 Task: Search one way flight ticket for 2 adults, 2 children, 2 infants in seat in first from Kodiak: Kodiak Airport (benny Bensonstate Airport) to Riverton: Central Wyoming Regional Airport (was Riverton Regional) on 5-4-2023. Choice of flights is Alaska. Number of bags: 1 checked bag. Price is upto 105000. Outbound departure time preference is 15:00.
Action: Mouse moved to (351, 301)
Screenshot: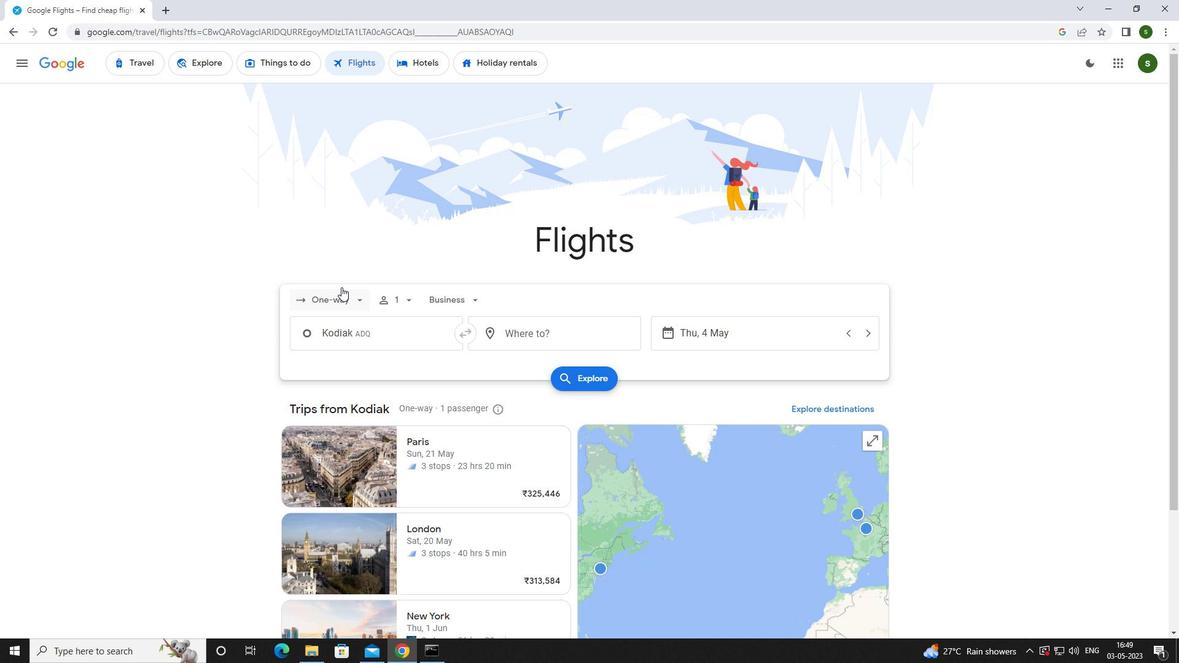 
Action: Mouse pressed left at (351, 301)
Screenshot: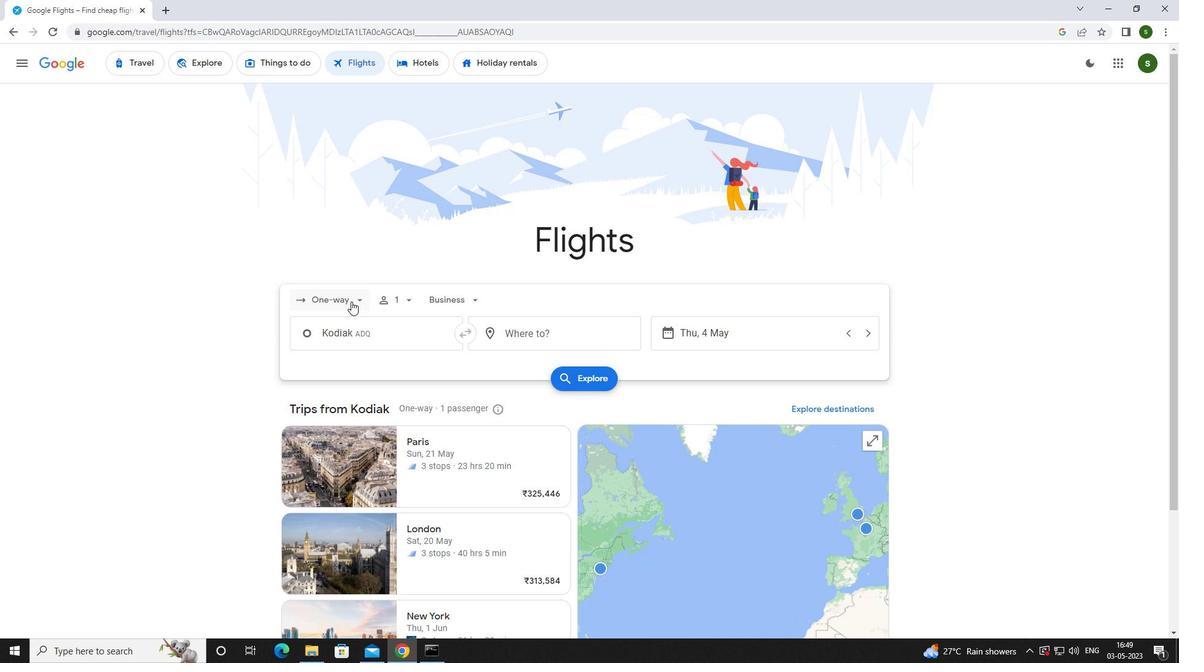 
Action: Mouse moved to (352, 353)
Screenshot: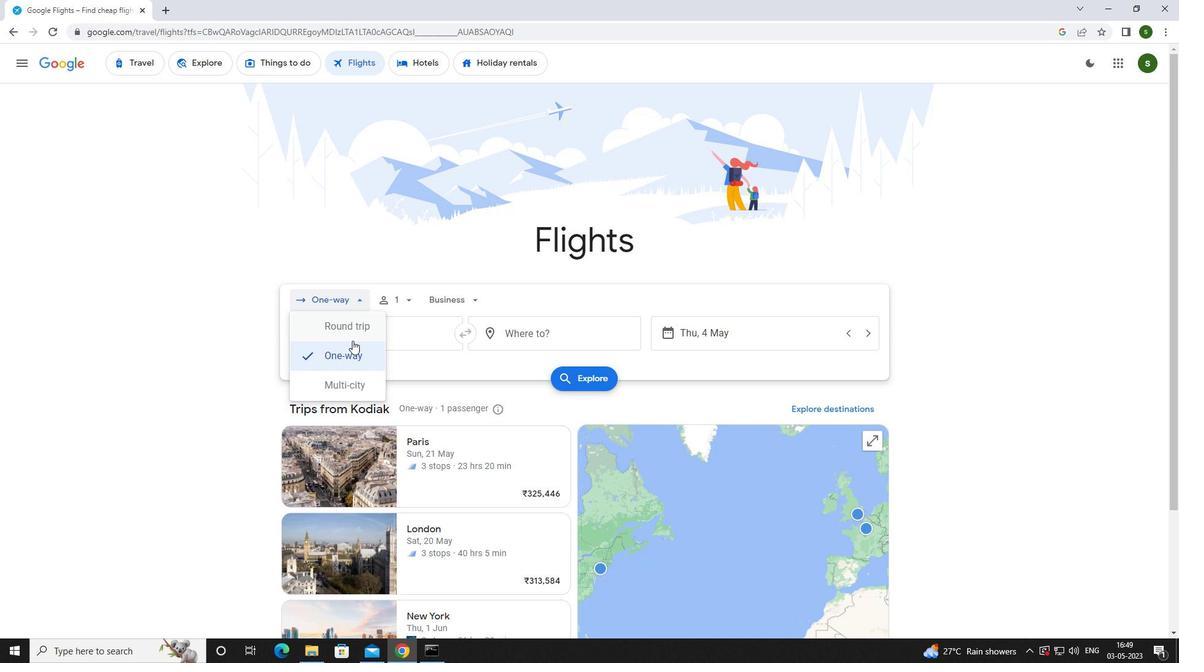 
Action: Mouse pressed left at (352, 353)
Screenshot: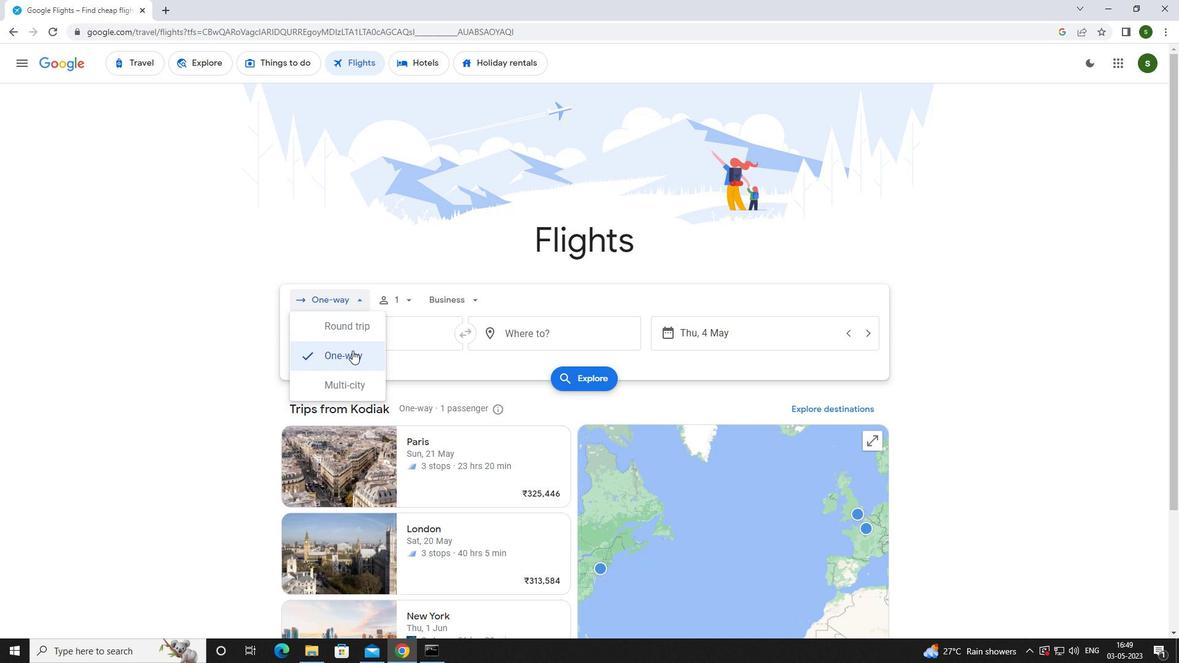 
Action: Mouse moved to (407, 305)
Screenshot: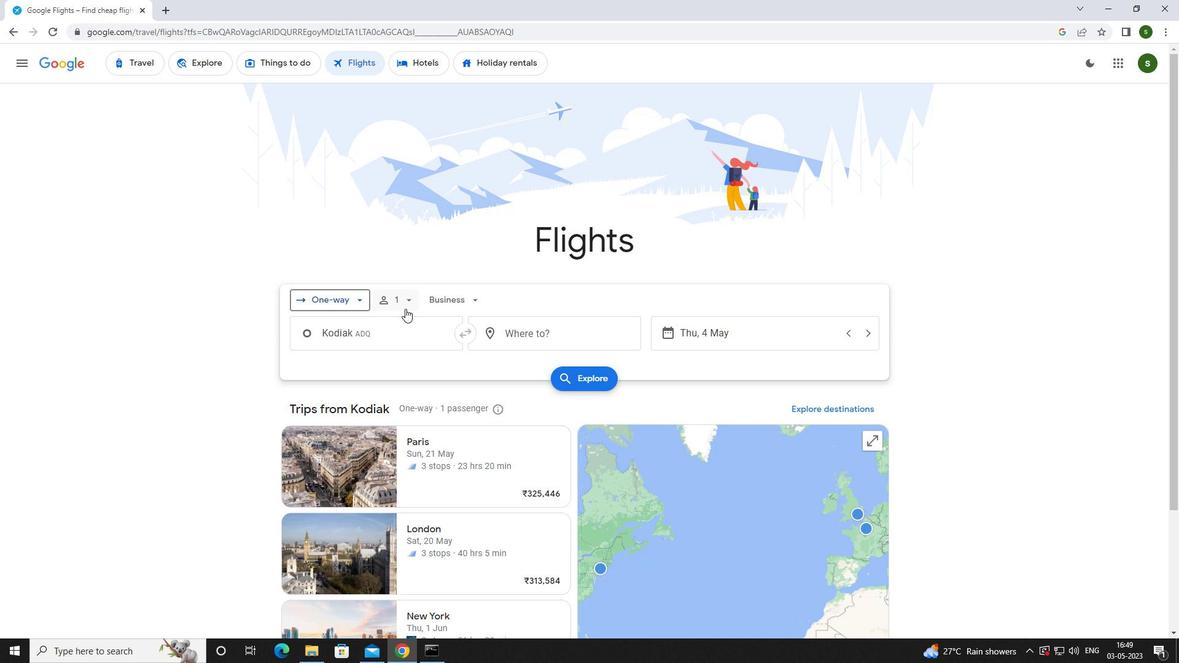 
Action: Mouse pressed left at (407, 305)
Screenshot: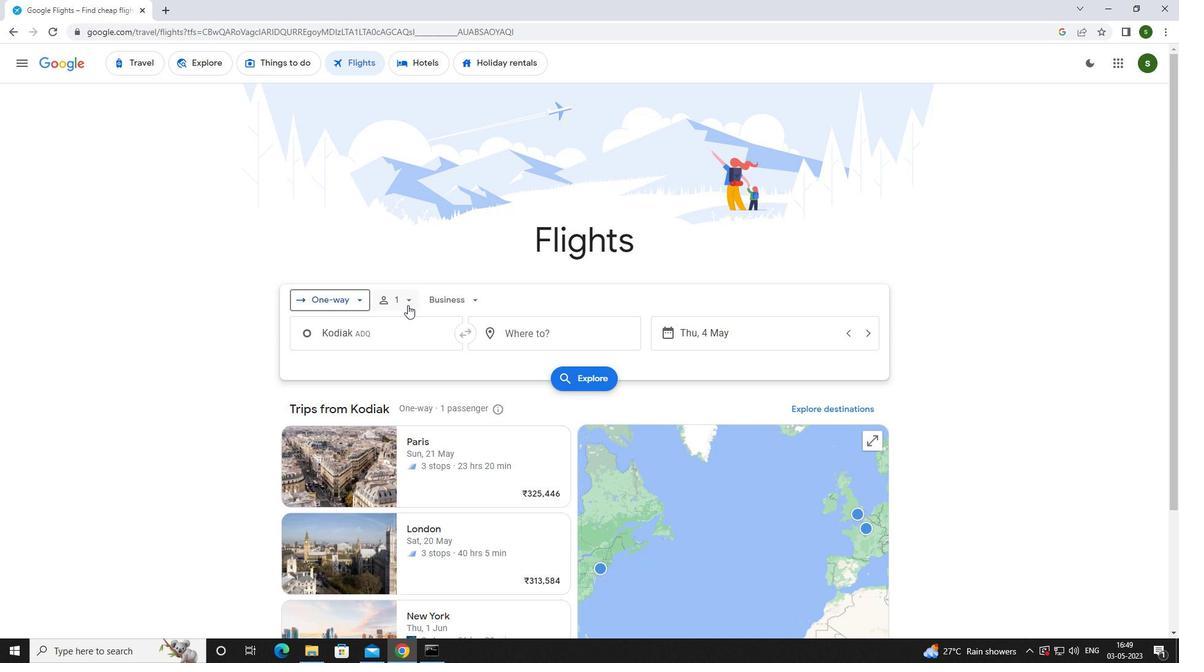 
Action: Mouse moved to (498, 326)
Screenshot: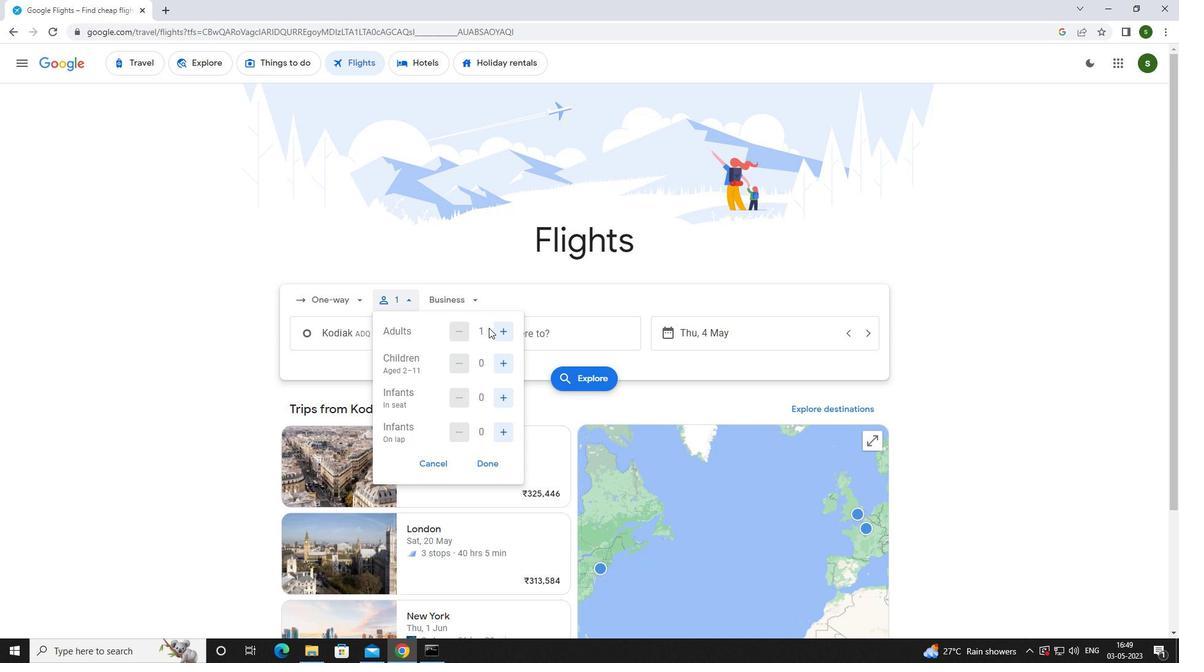 
Action: Mouse pressed left at (498, 326)
Screenshot: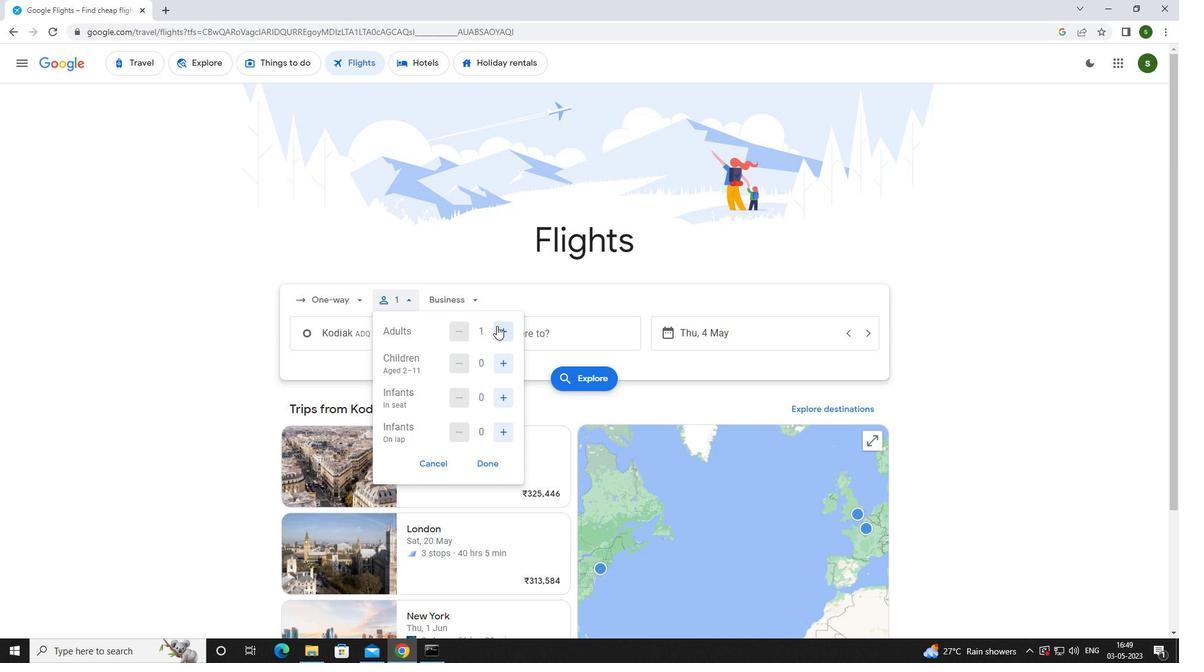 
Action: Mouse moved to (505, 362)
Screenshot: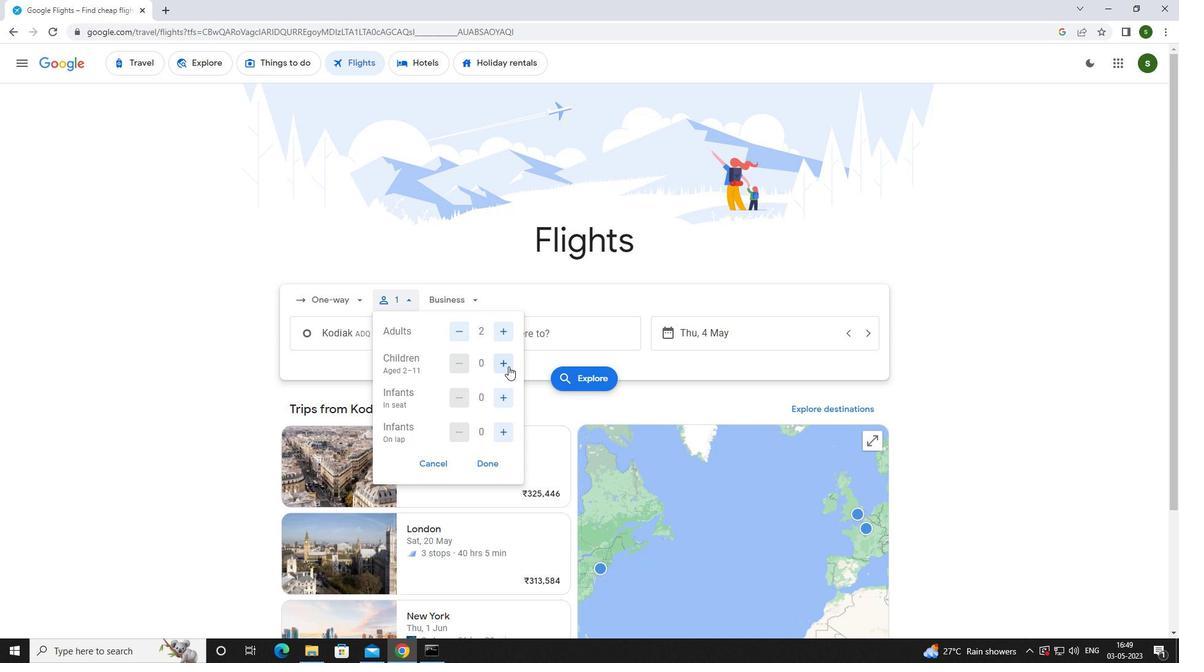 
Action: Mouse pressed left at (505, 362)
Screenshot: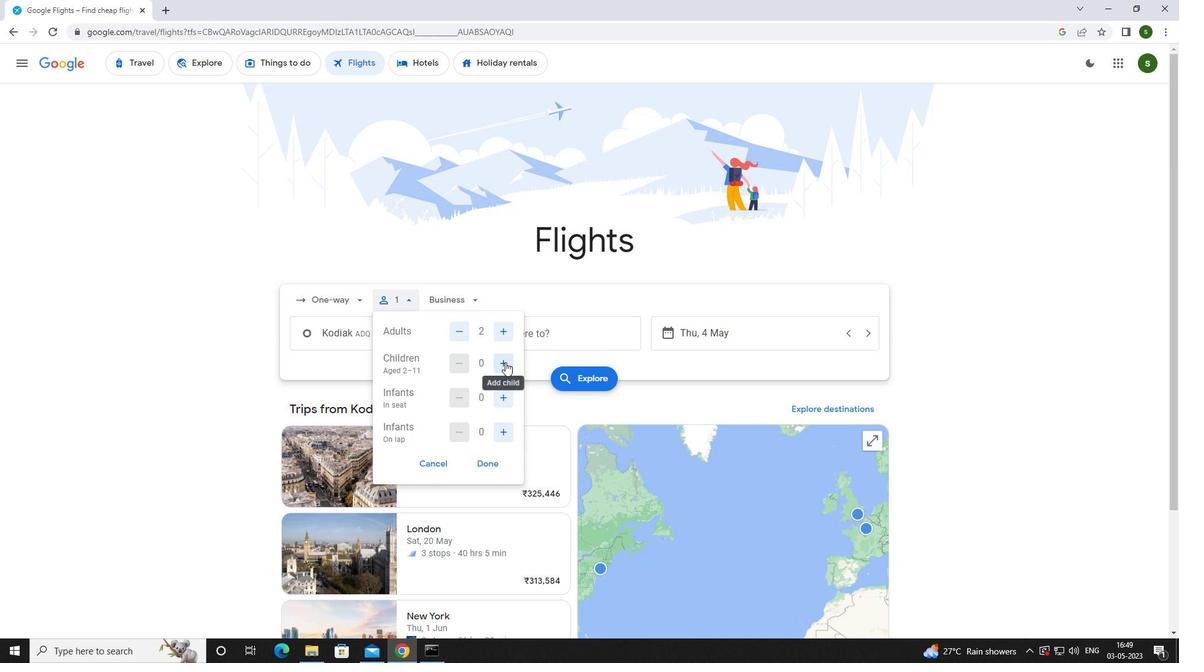 
Action: Mouse pressed left at (505, 362)
Screenshot: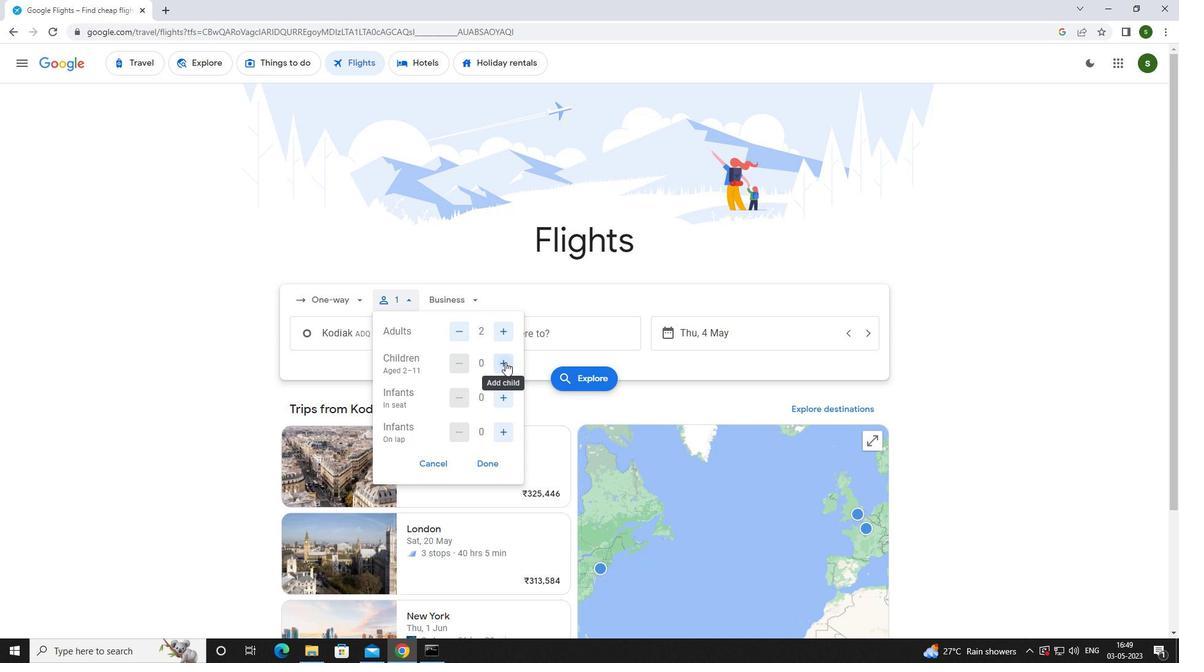 
Action: Mouse moved to (502, 396)
Screenshot: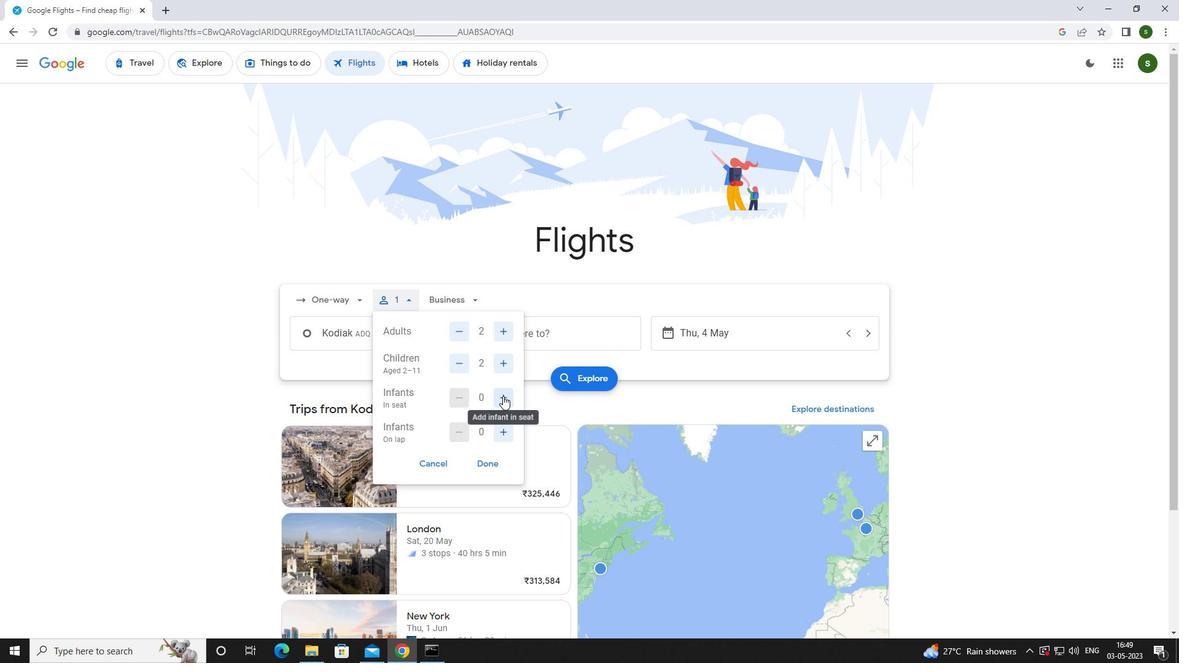 
Action: Mouse pressed left at (502, 396)
Screenshot: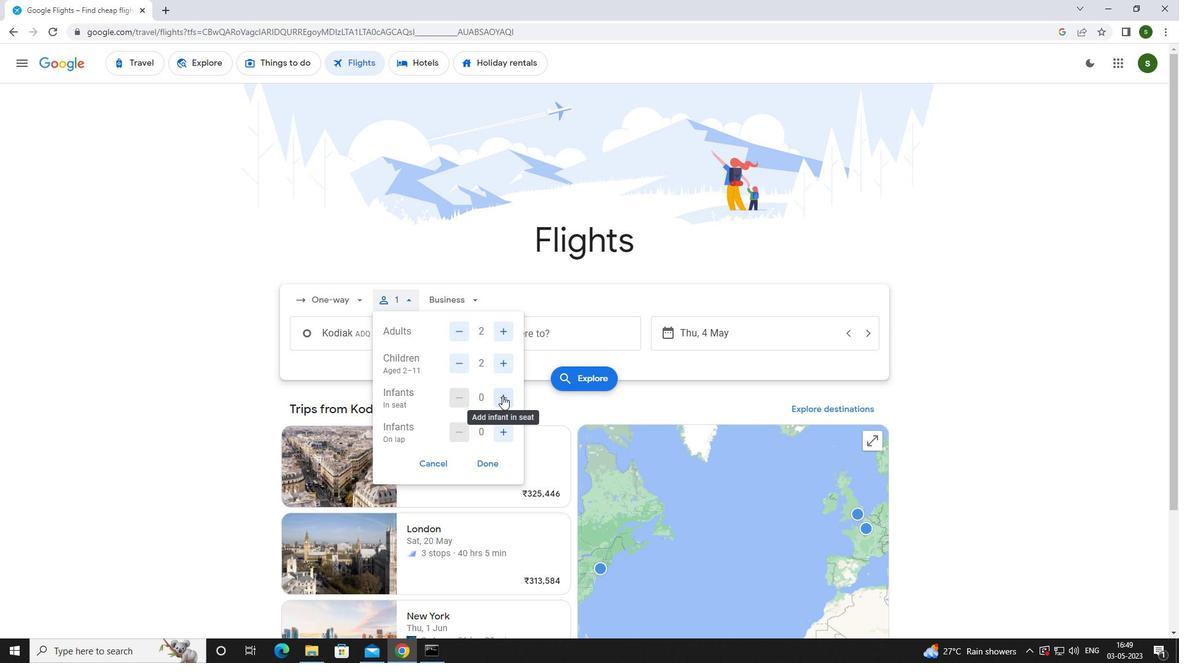
Action: Mouse pressed left at (502, 396)
Screenshot: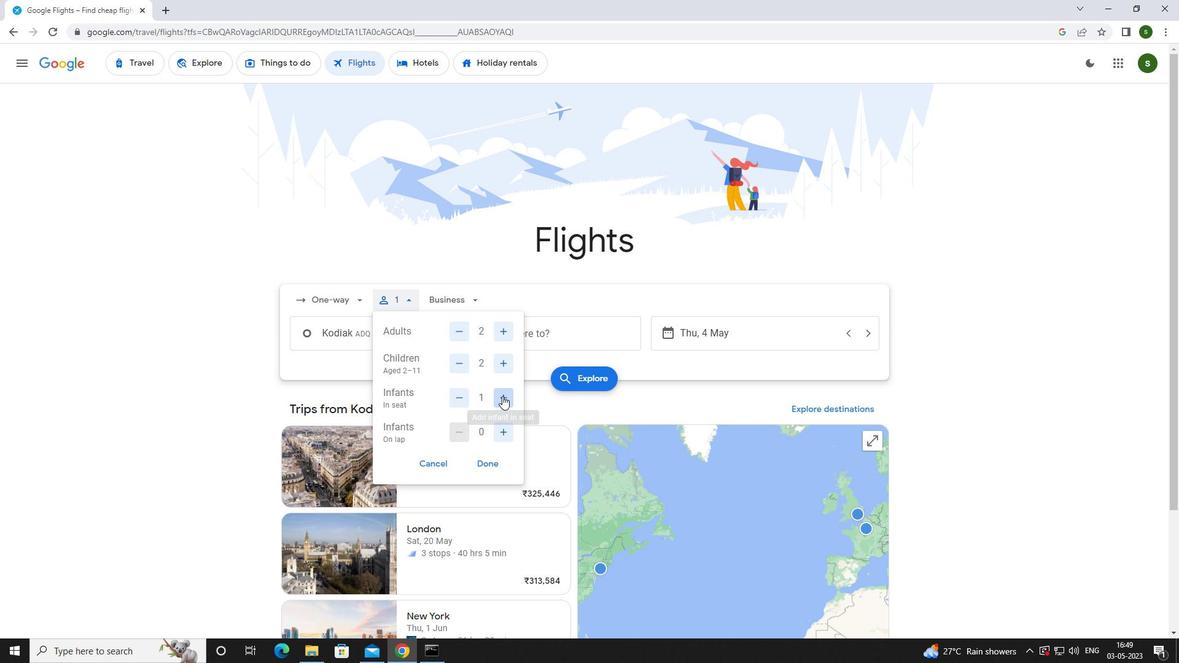
Action: Mouse moved to (462, 297)
Screenshot: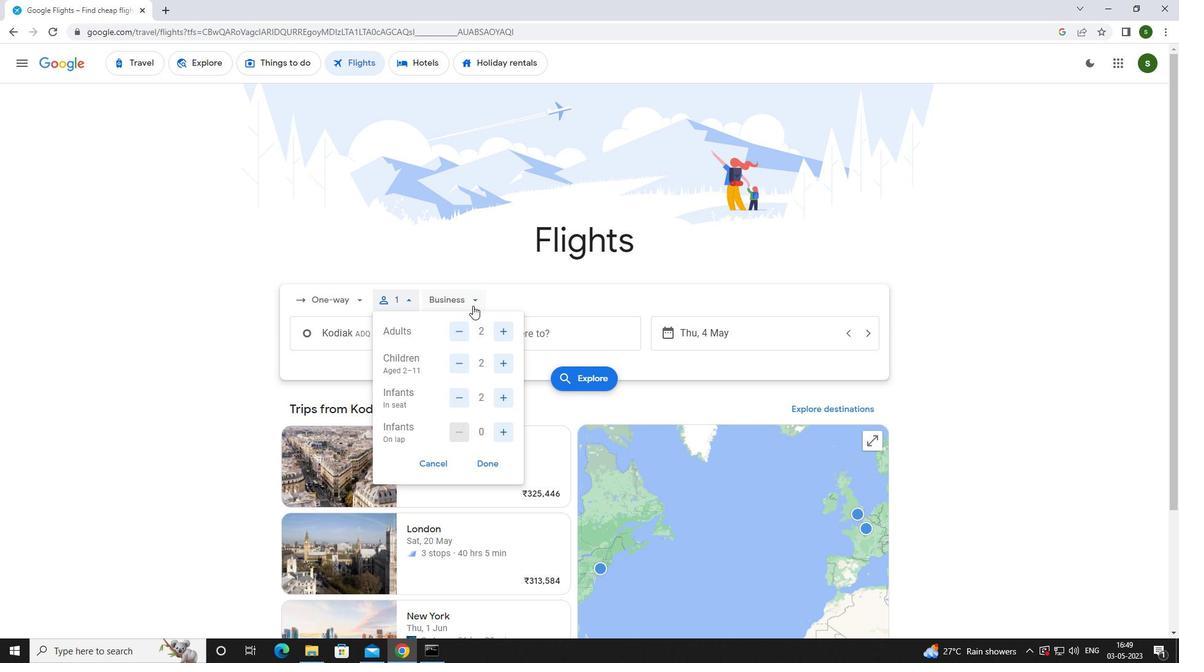 
Action: Mouse pressed left at (462, 297)
Screenshot: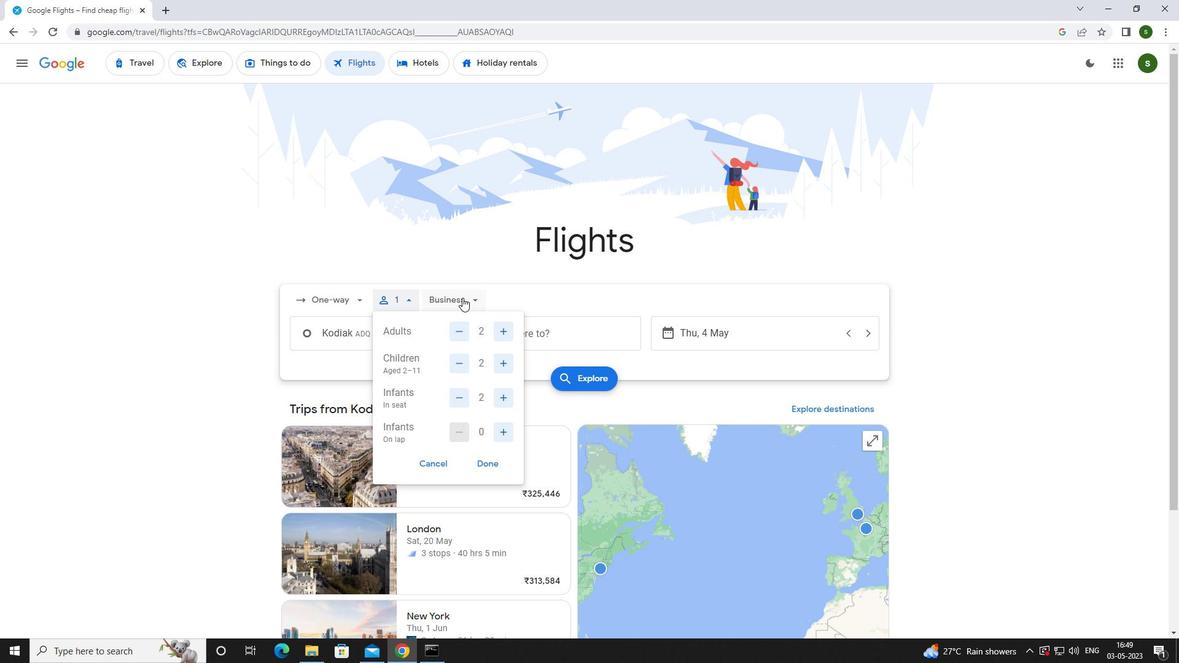 
Action: Mouse moved to (477, 404)
Screenshot: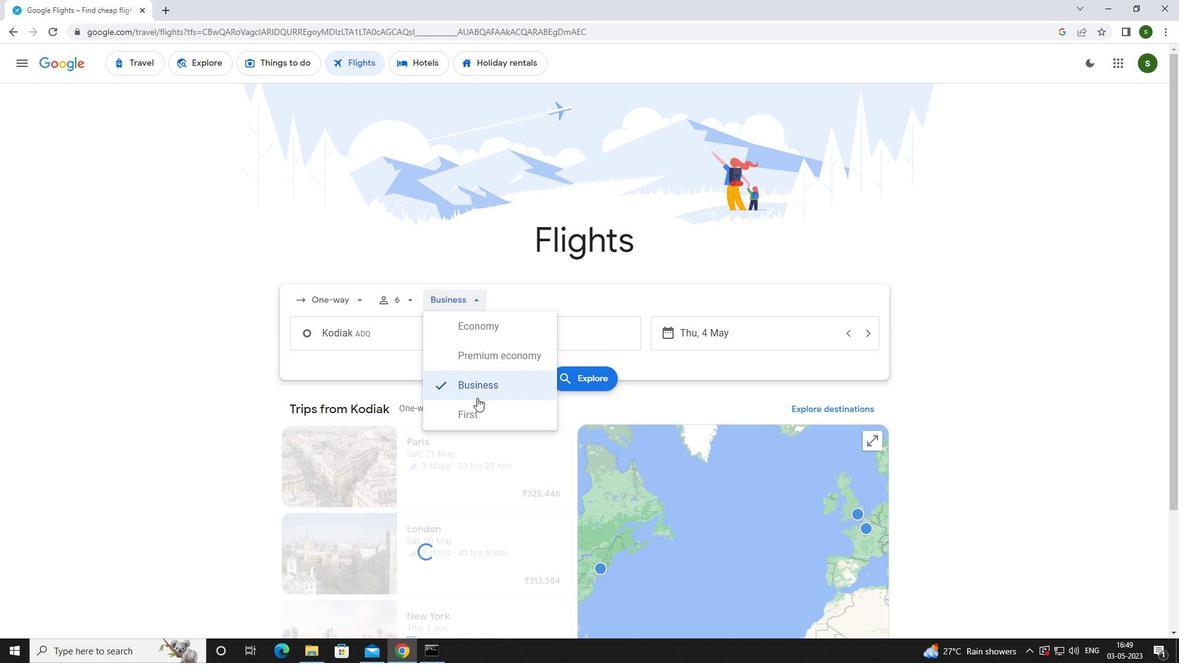 
Action: Mouse pressed left at (477, 404)
Screenshot: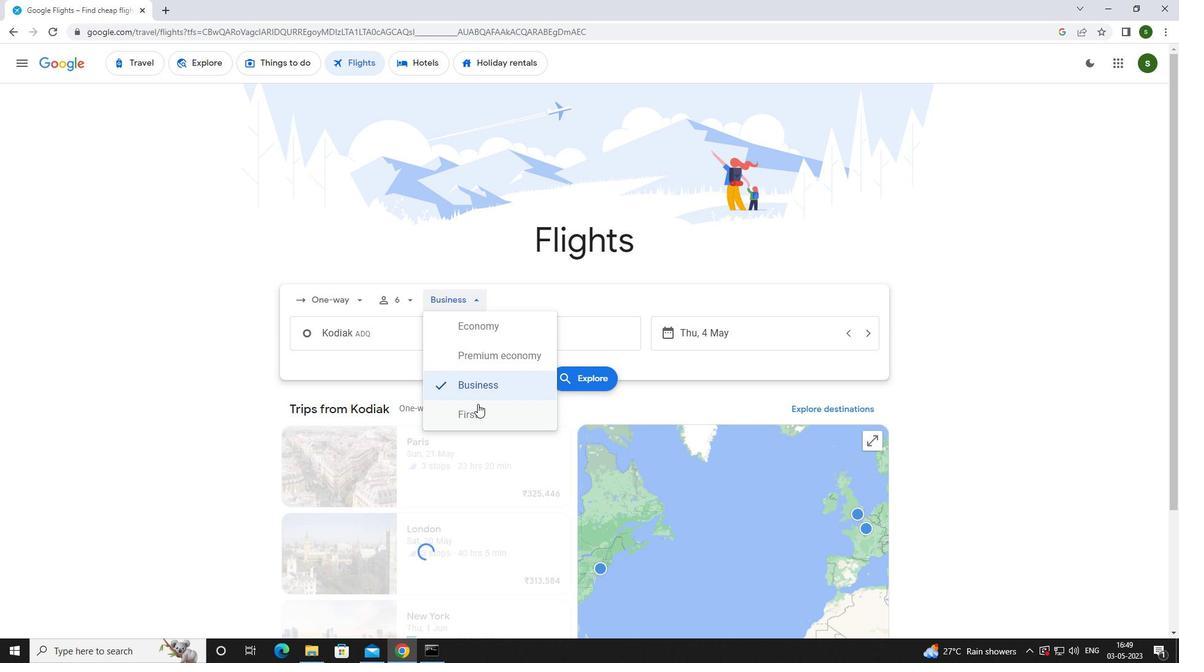 
Action: Mouse moved to (415, 336)
Screenshot: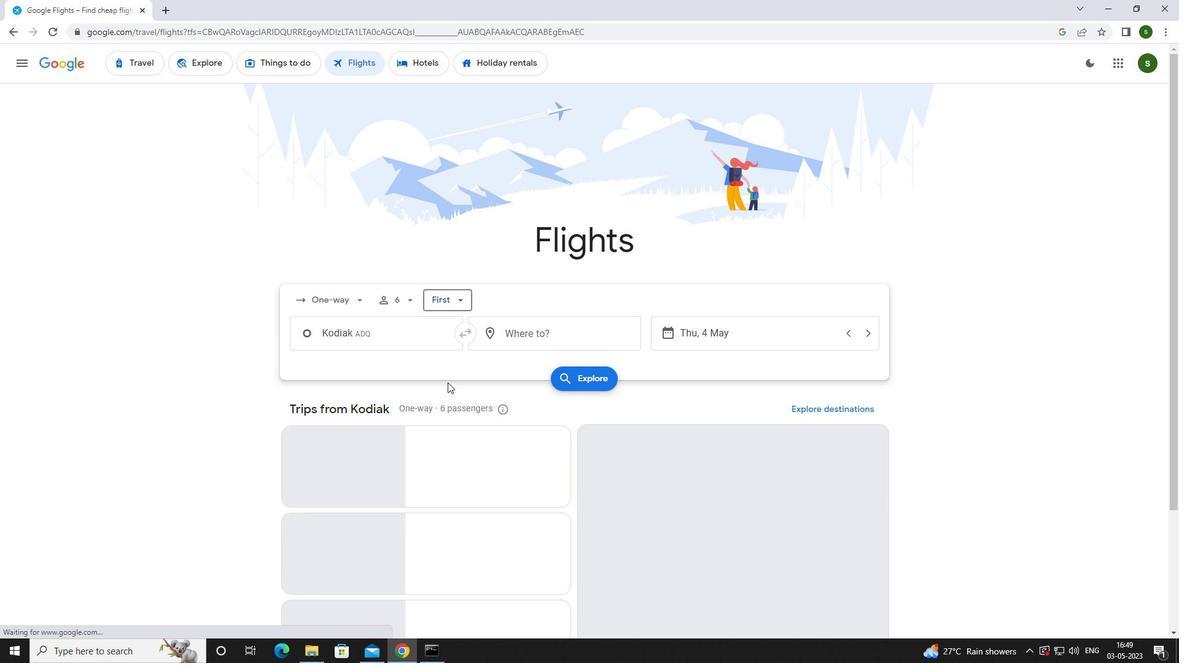 
Action: Mouse pressed left at (415, 336)
Screenshot: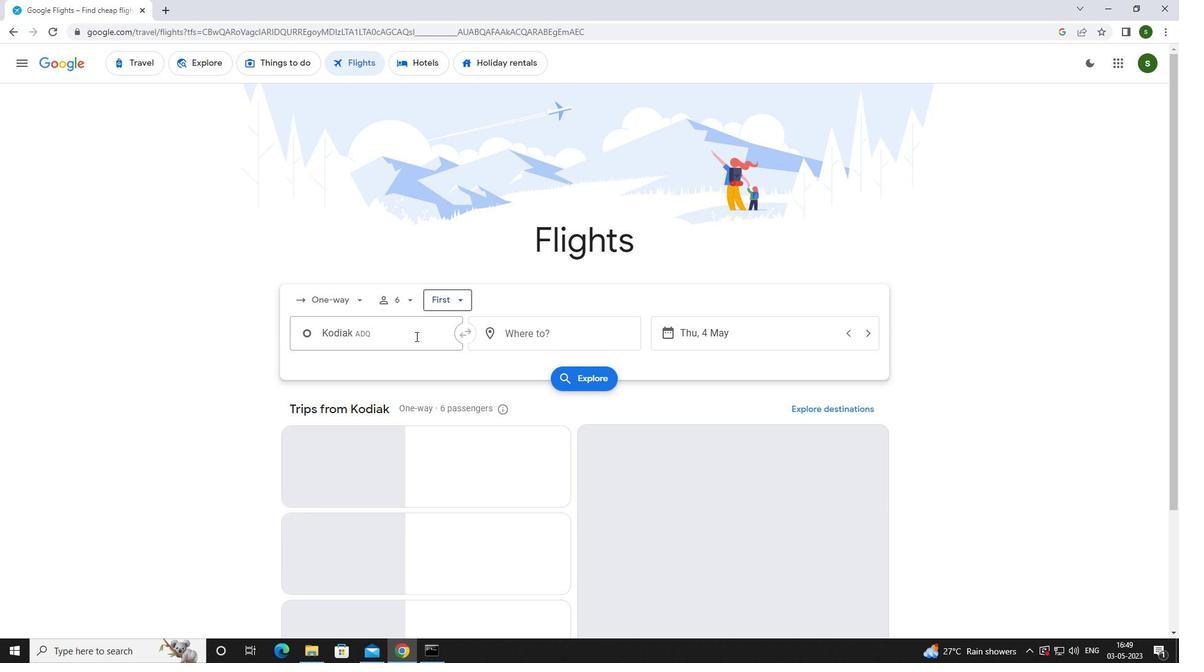 
Action: Mouse moved to (415, 336)
Screenshot: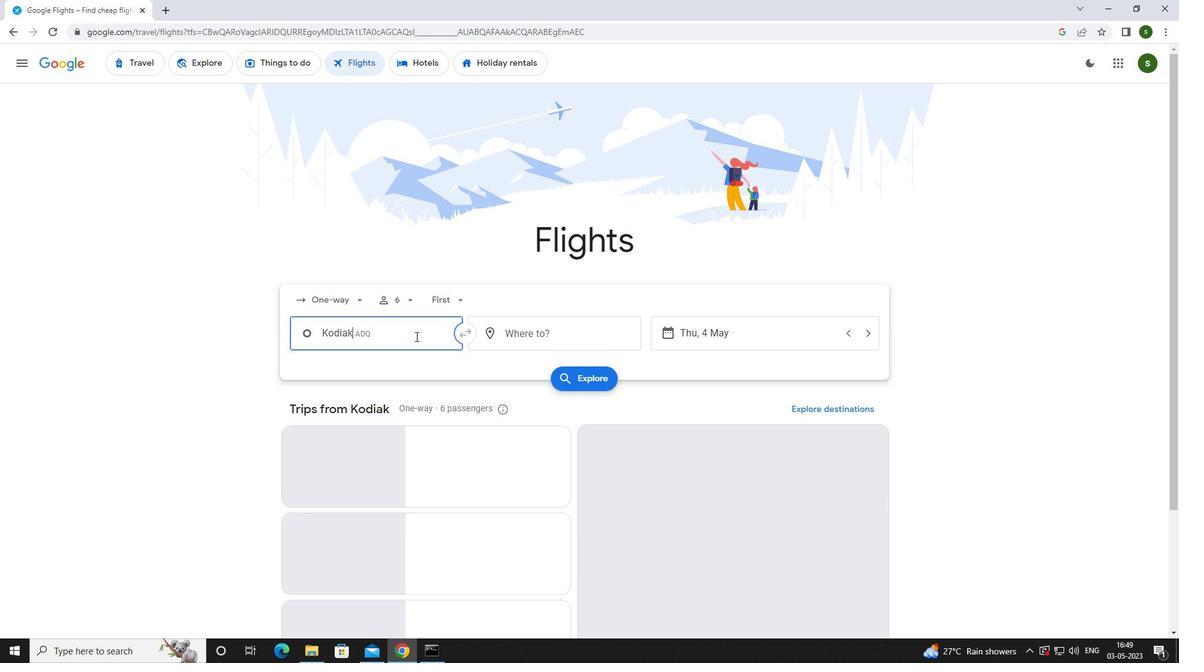 
Action: Key pressed <Key.caps_lock>k<Key.caps_lock>odiak
Screenshot: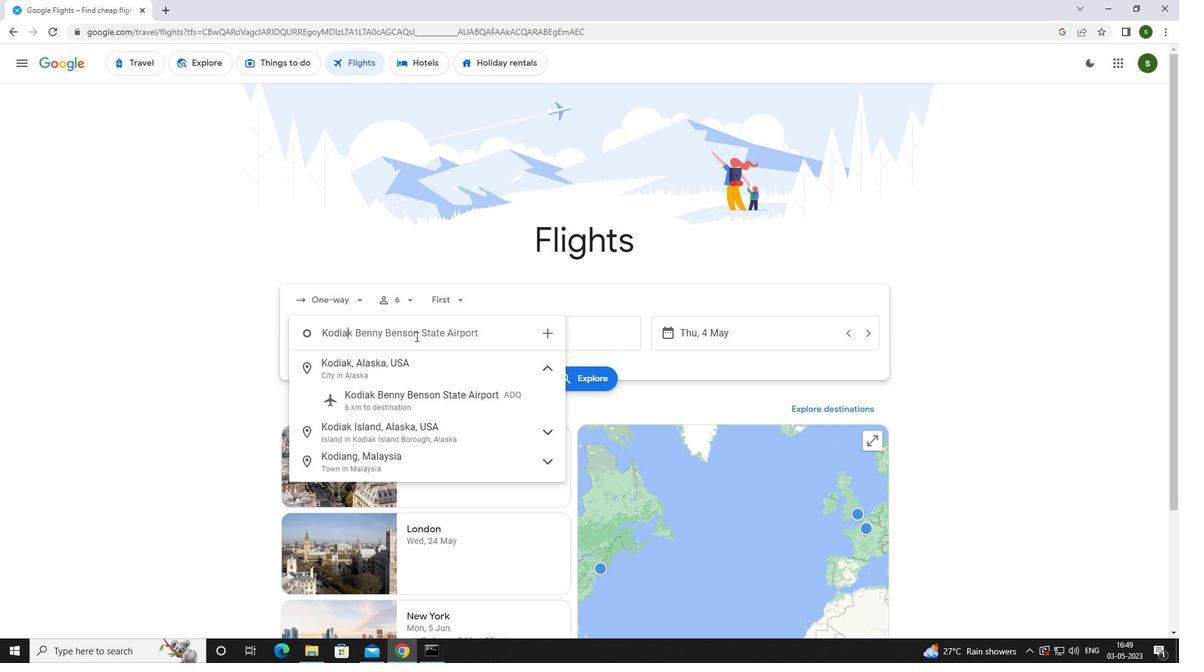 
Action: Mouse moved to (424, 393)
Screenshot: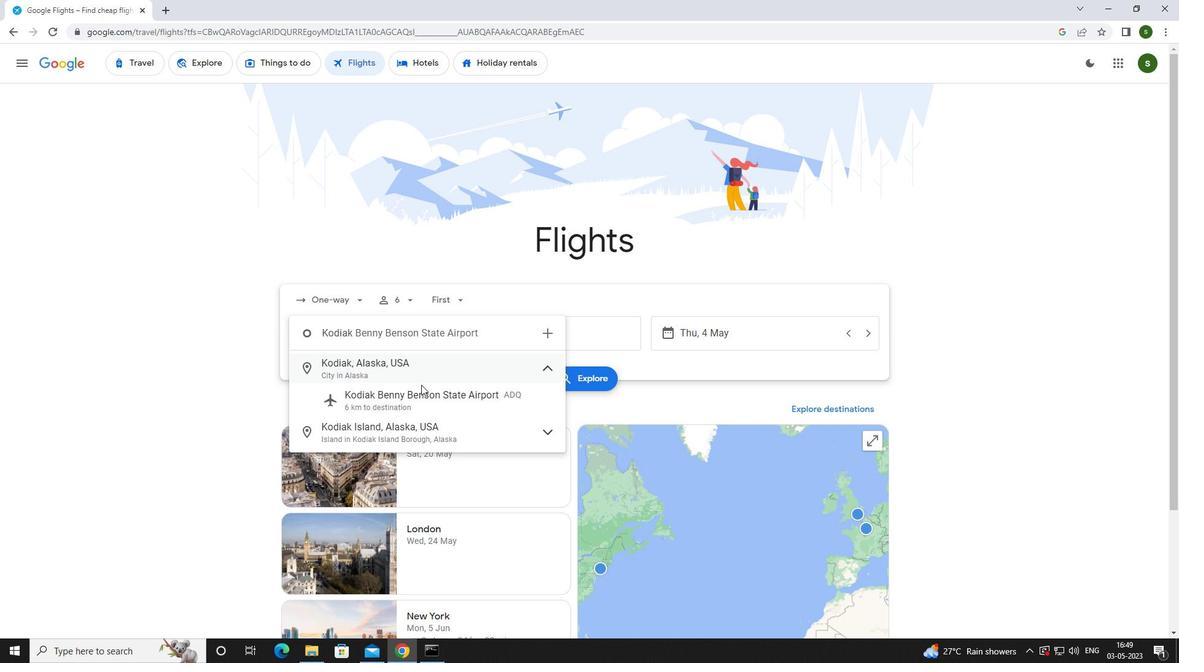 
Action: Mouse pressed left at (424, 393)
Screenshot: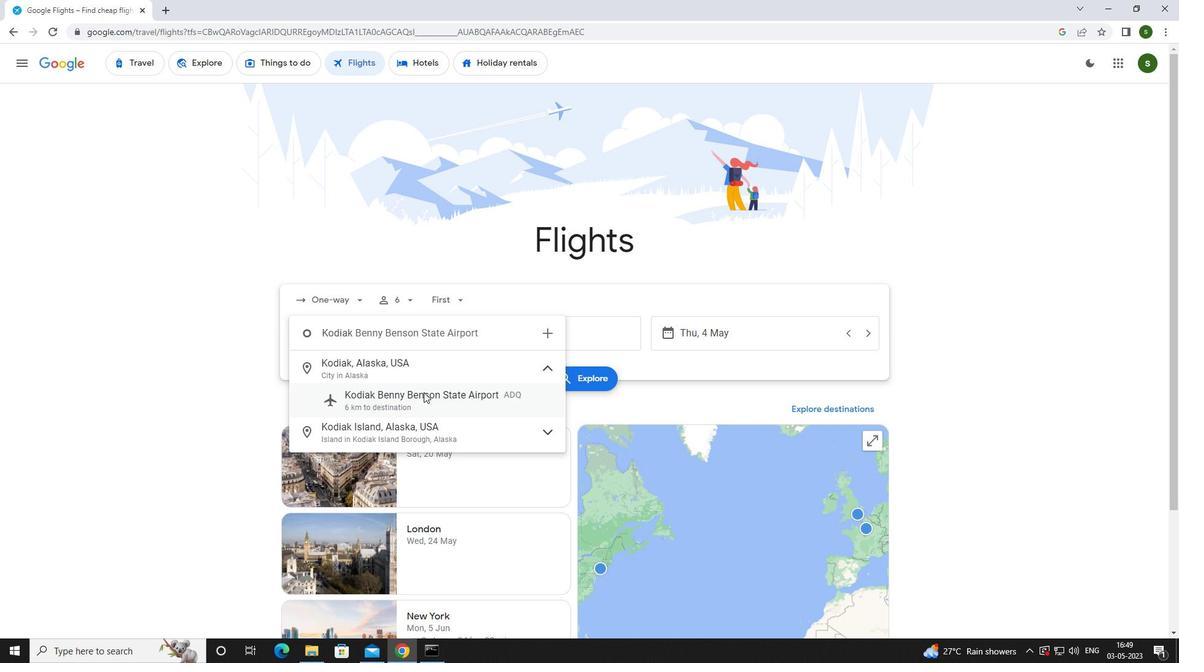 
Action: Mouse moved to (546, 335)
Screenshot: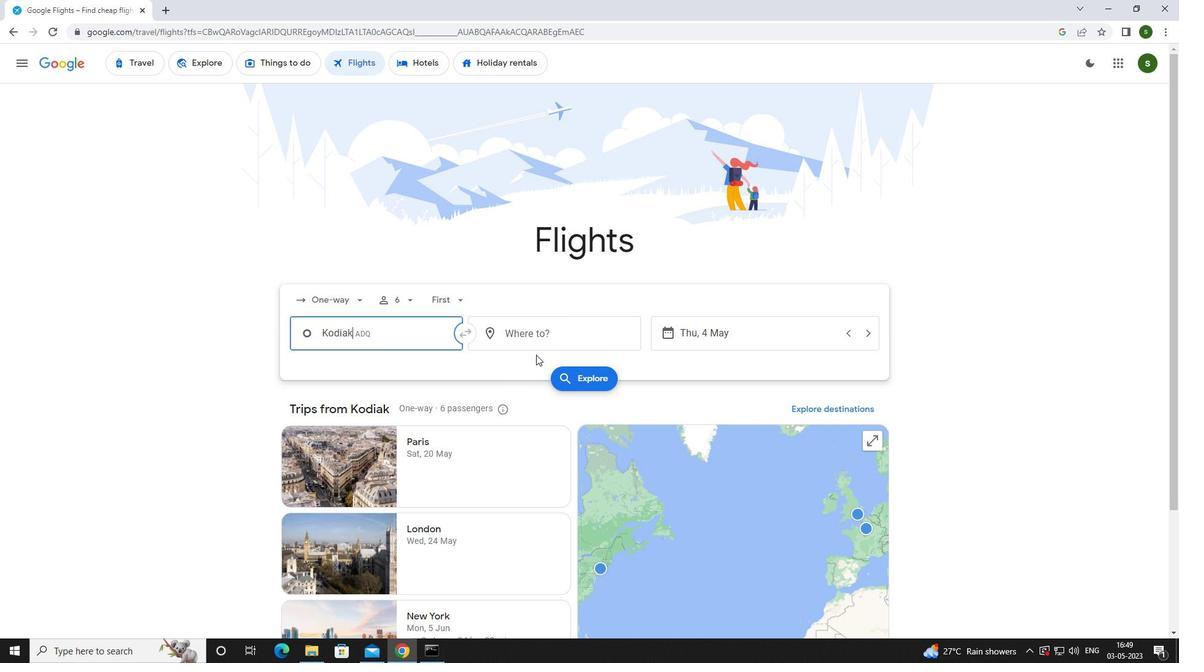 
Action: Mouse pressed left at (546, 335)
Screenshot: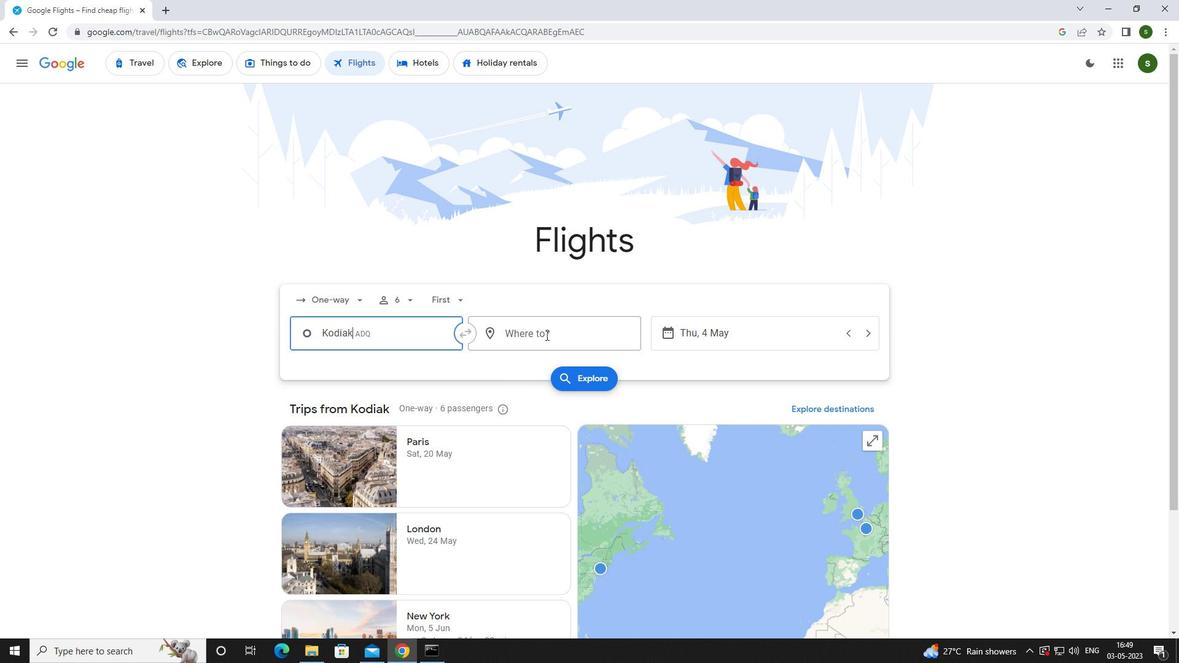 
Action: Mouse moved to (549, 334)
Screenshot: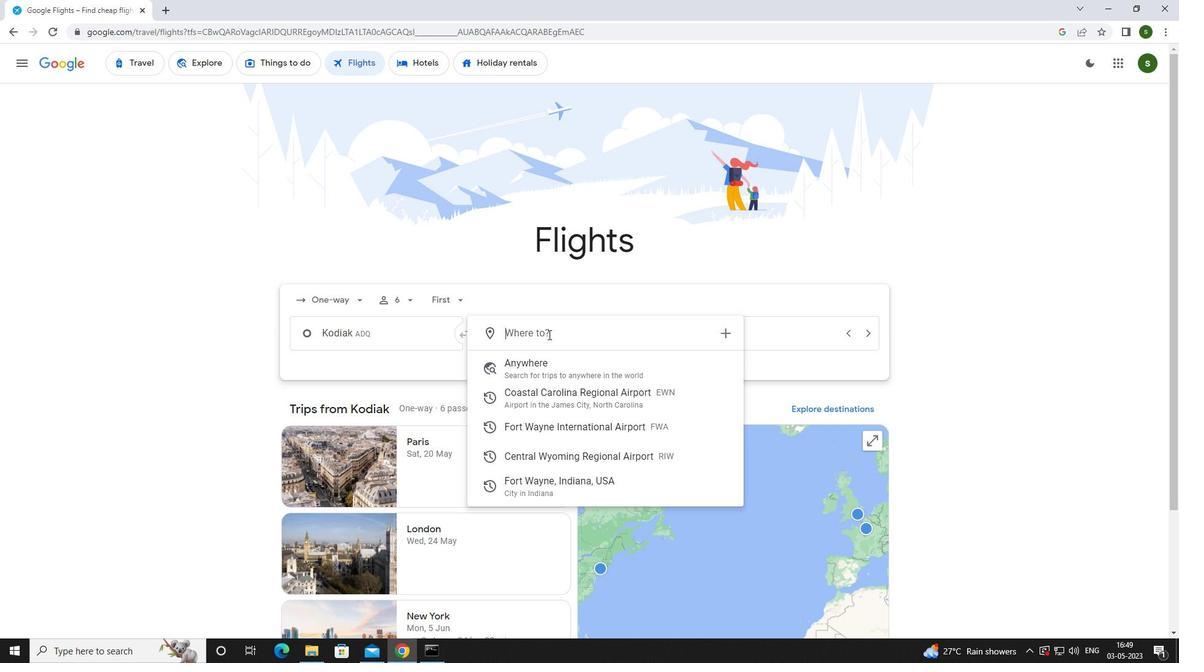 
Action: Key pressed <Key.caps_lock>r<Key.caps_lock>iverton
Screenshot: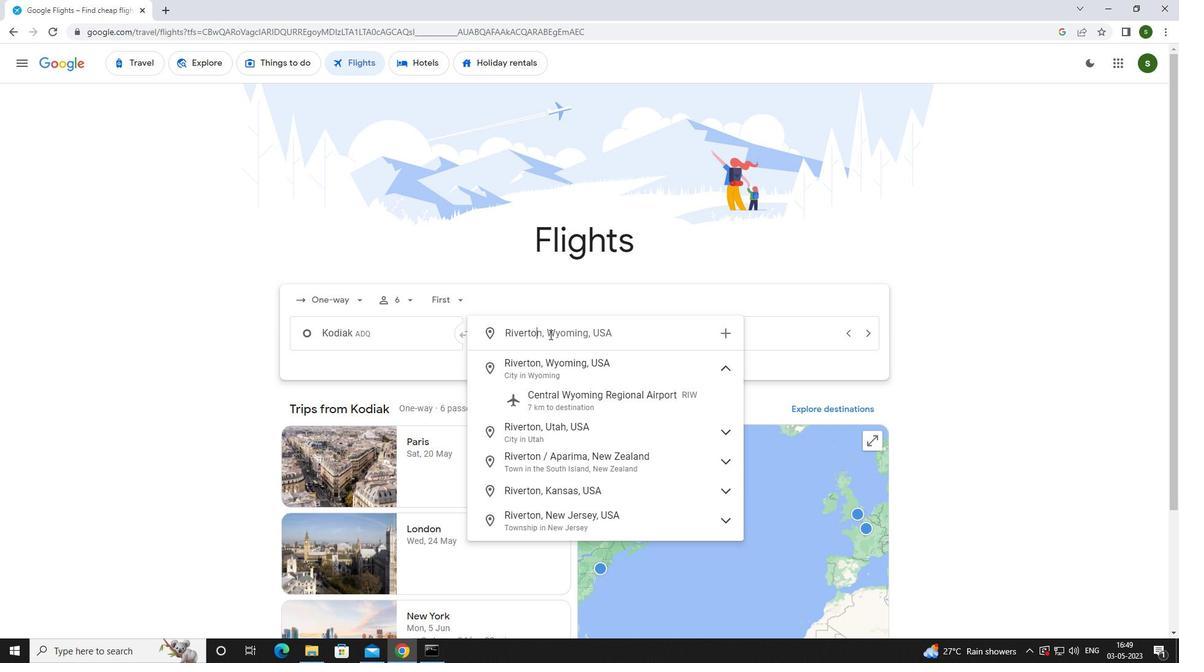 
Action: Mouse moved to (574, 411)
Screenshot: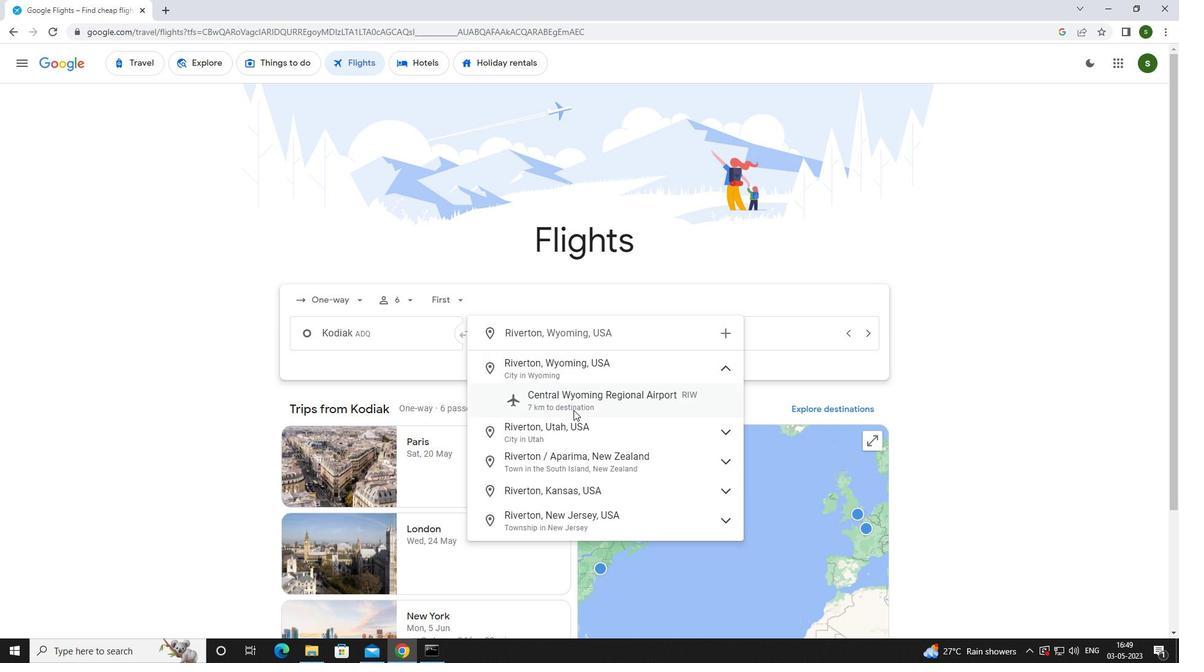 
Action: Mouse pressed left at (574, 411)
Screenshot: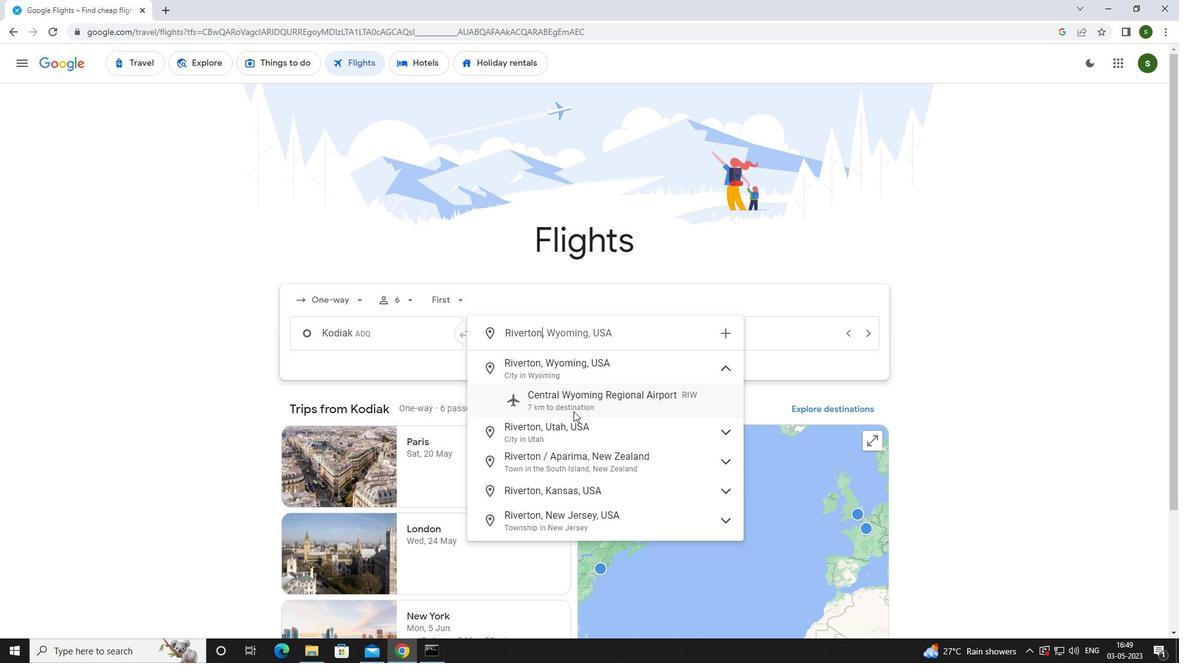 
Action: Mouse moved to (747, 337)
Screenshot: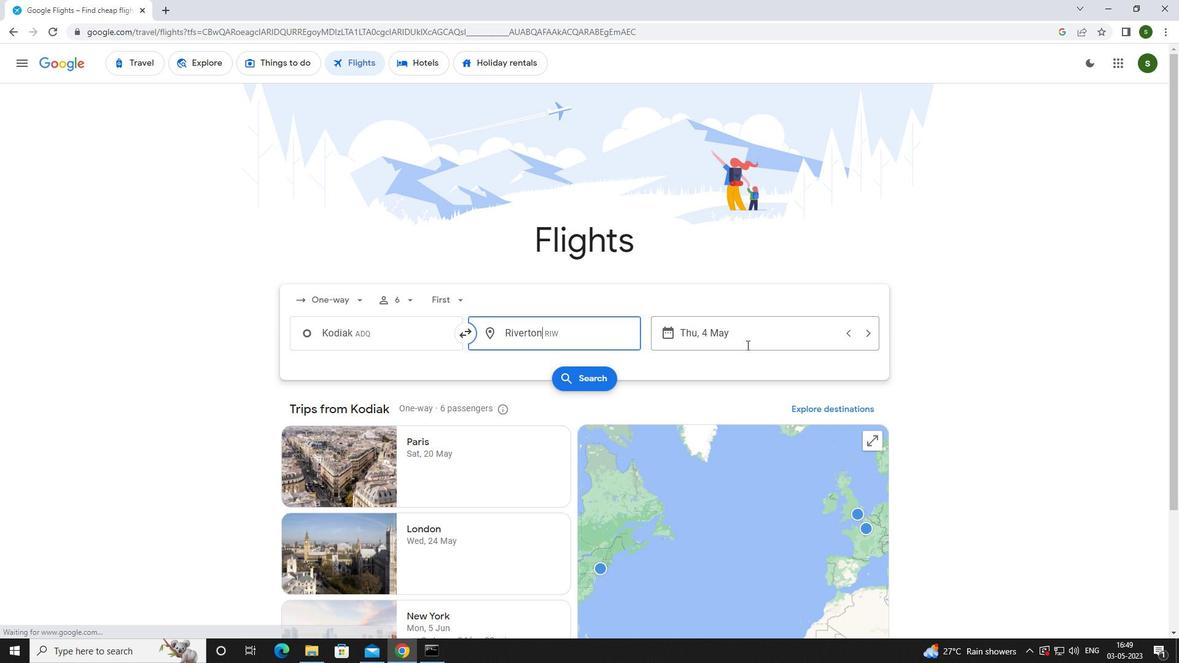 
Action: Mouse pressed left at (747, 337)
Screenshot: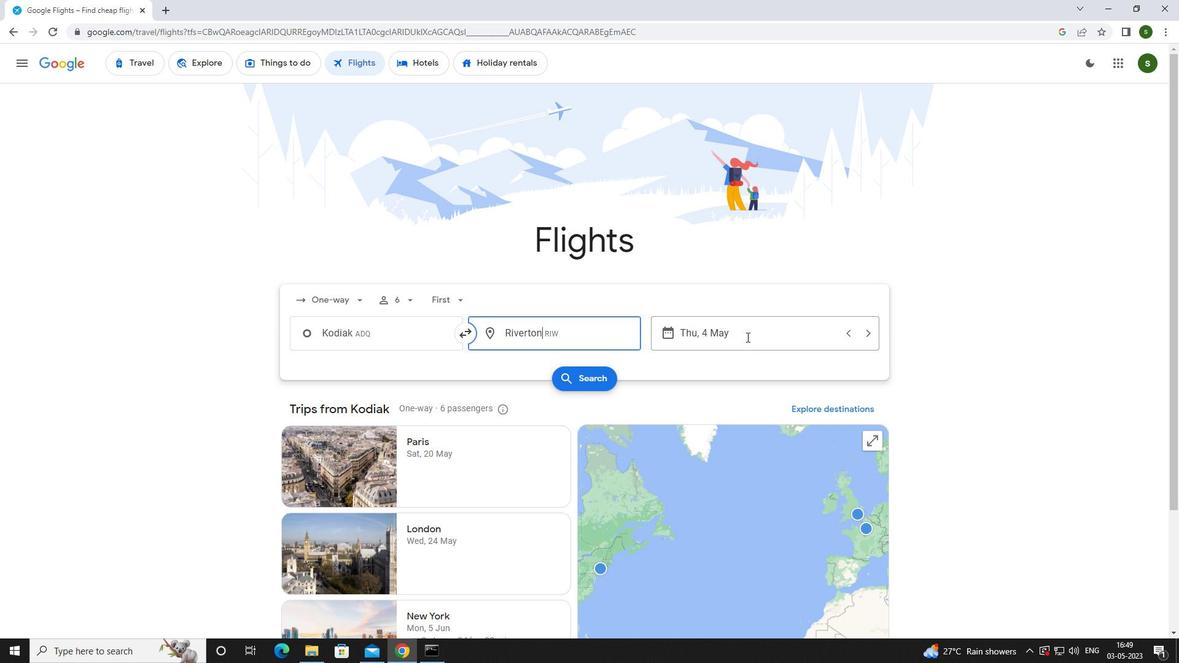 
Action: Mouse moved to (551, 418)
Screenshot: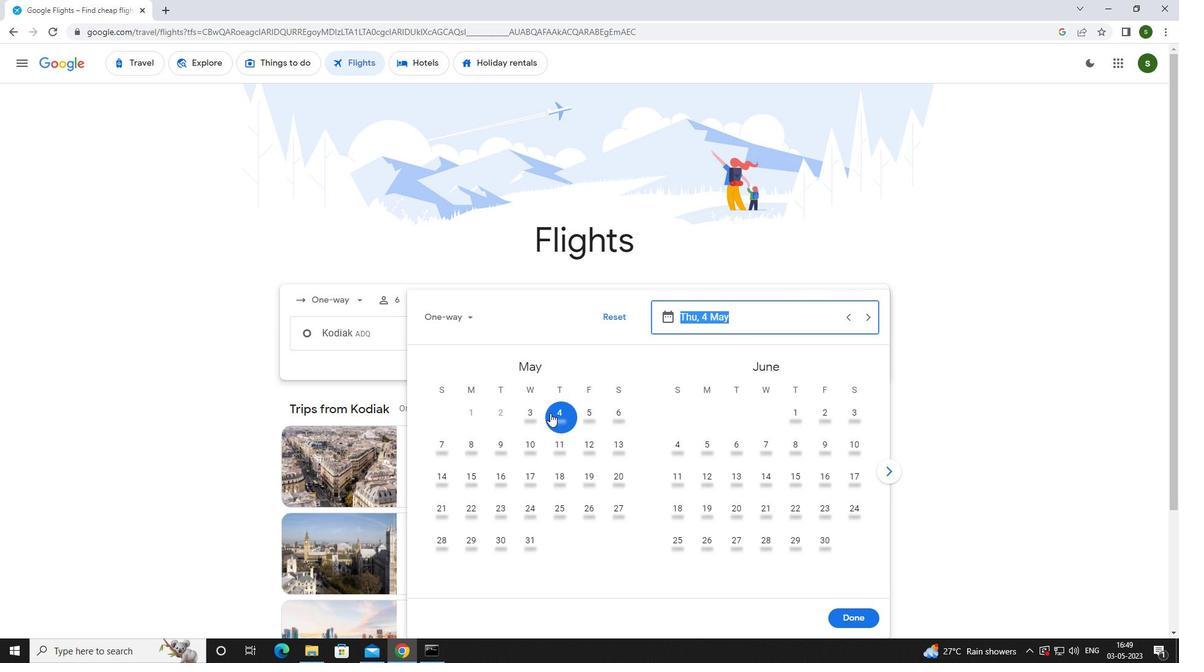 
Action: Mouse pressed left at (551, 418)
Screenshot: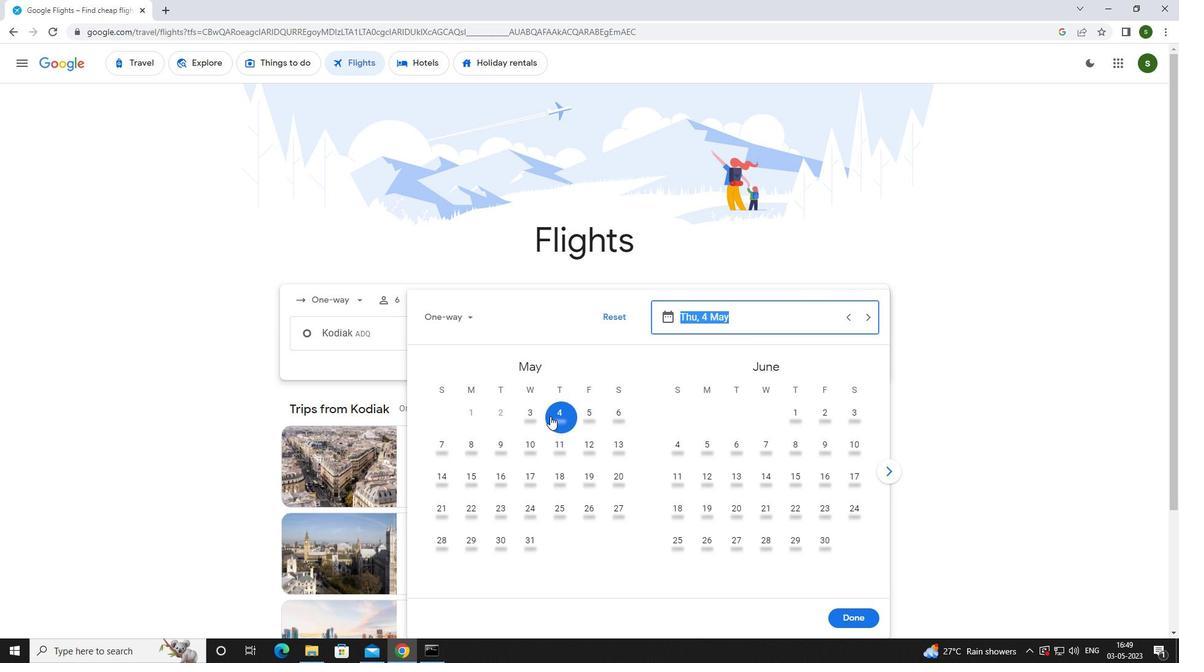 
Action: Mouse moved to (845, 618)
Screenshot: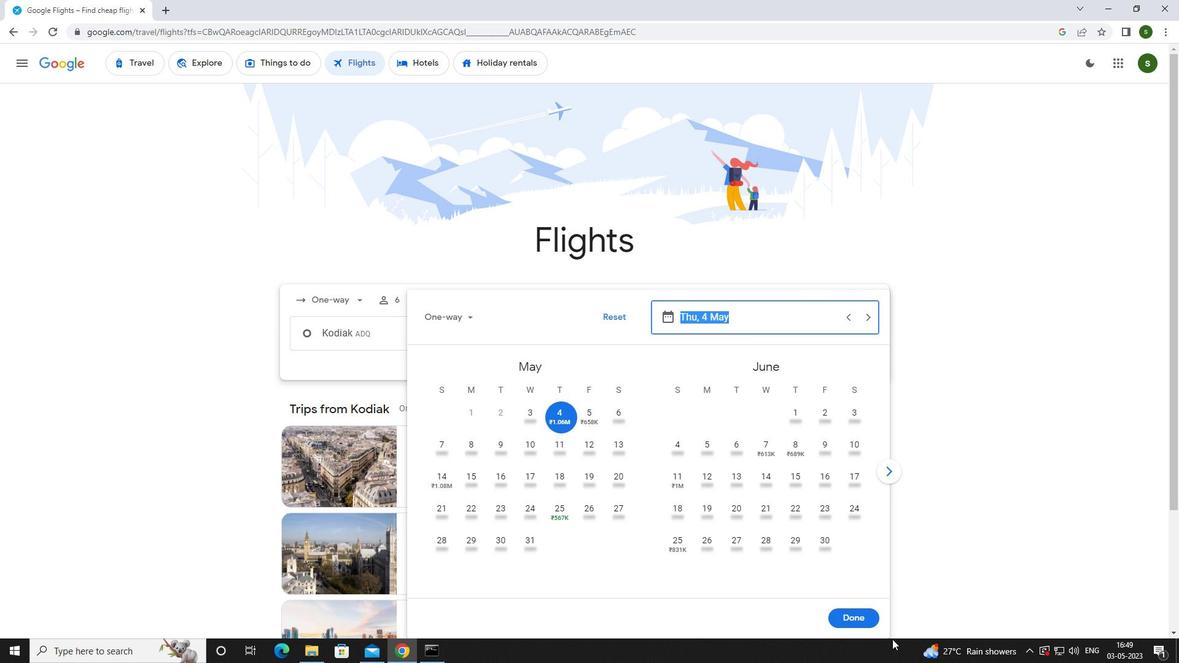 
Action: Mouse pressed left at (845, 618)
Screenshot: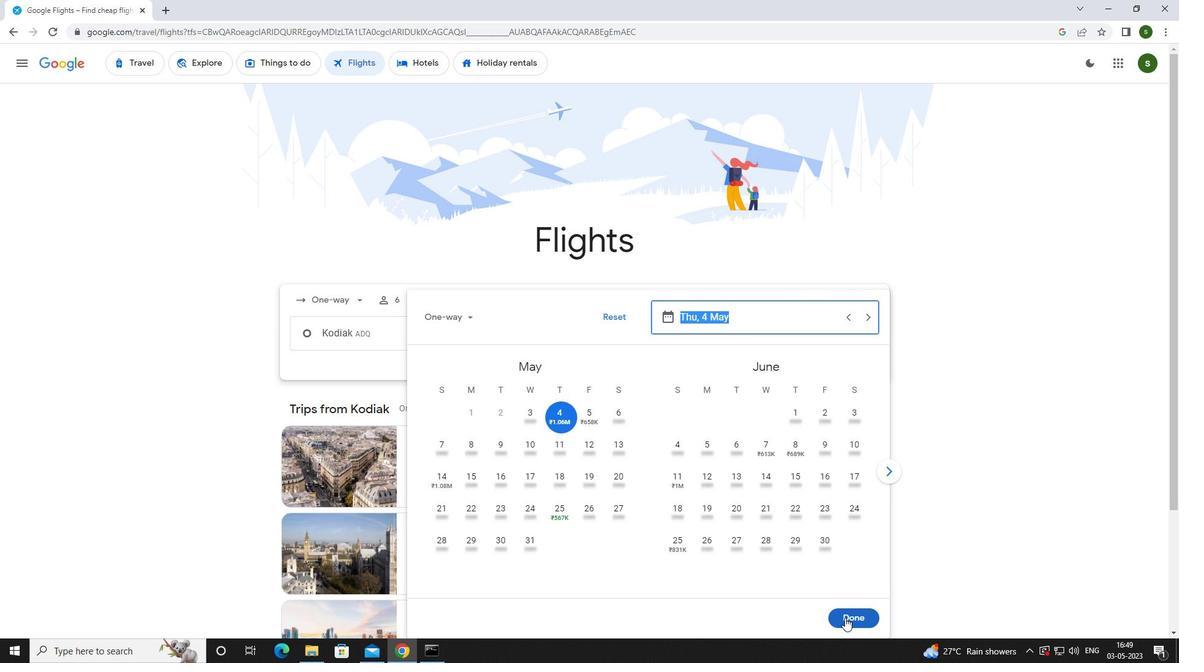 
Action: Mouse moved to (576, 378)
Screenshot: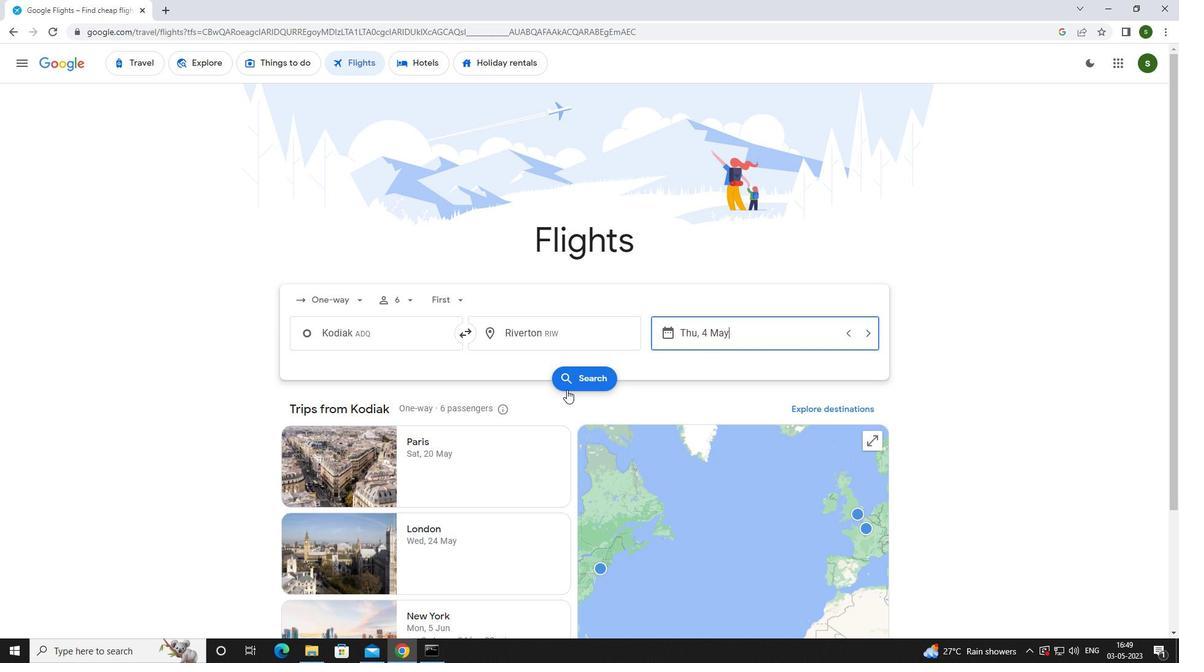 
Action: Mouse pressed left at (576, 378)
Screenshot: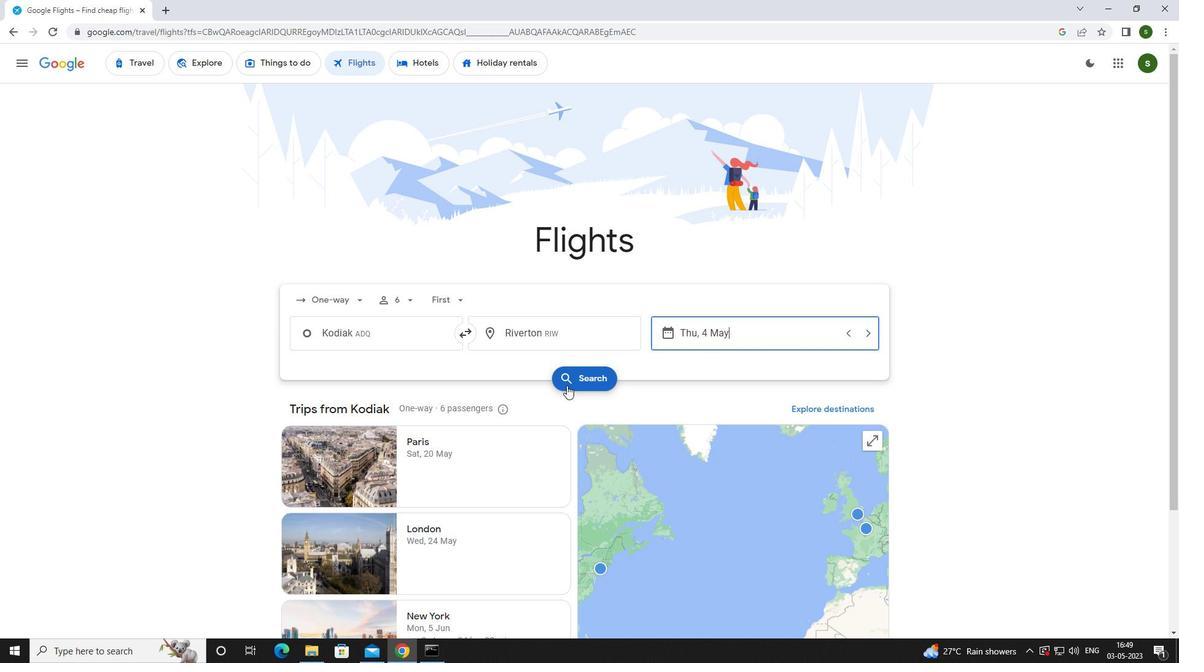 
Action: Mouse moved to (309, 179)
Screenshot: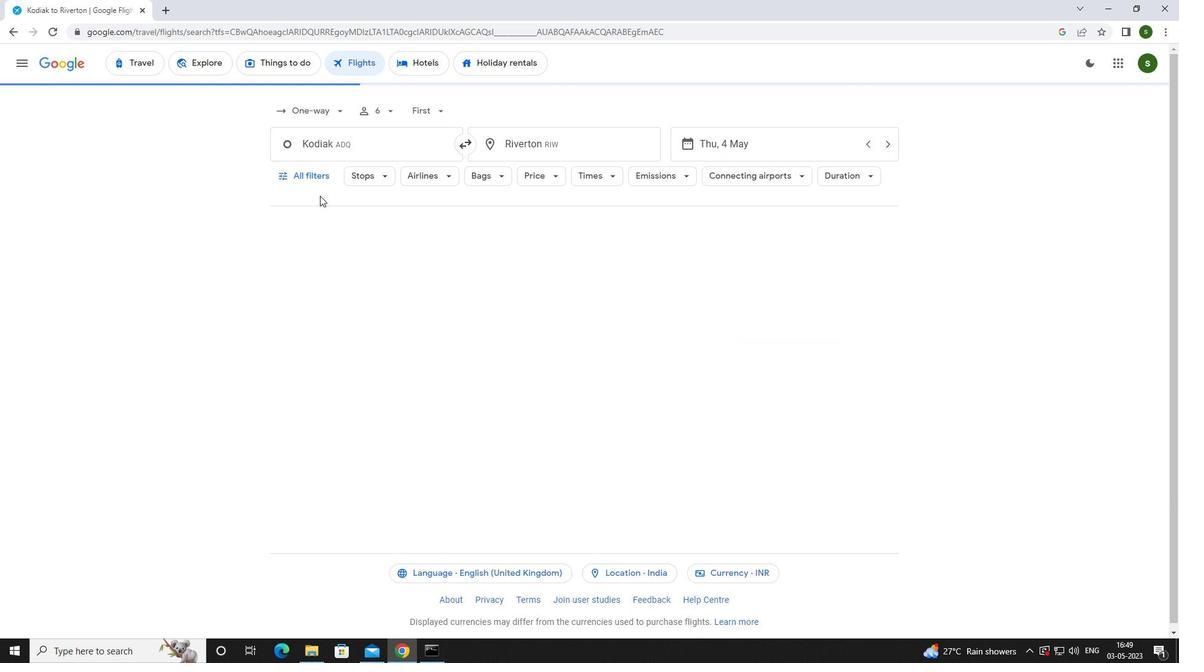 
Action: Mouse pressed left at (309, 179)
Screenshot: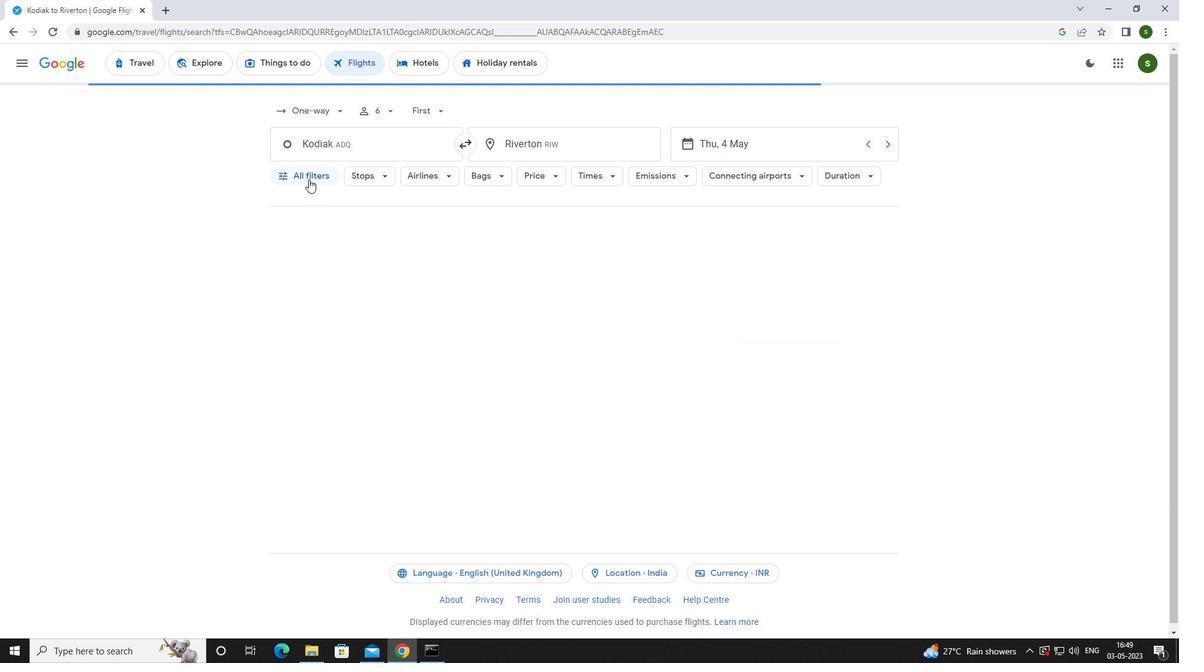 
Action: Mouse moved to (465, 439)
Screenshot: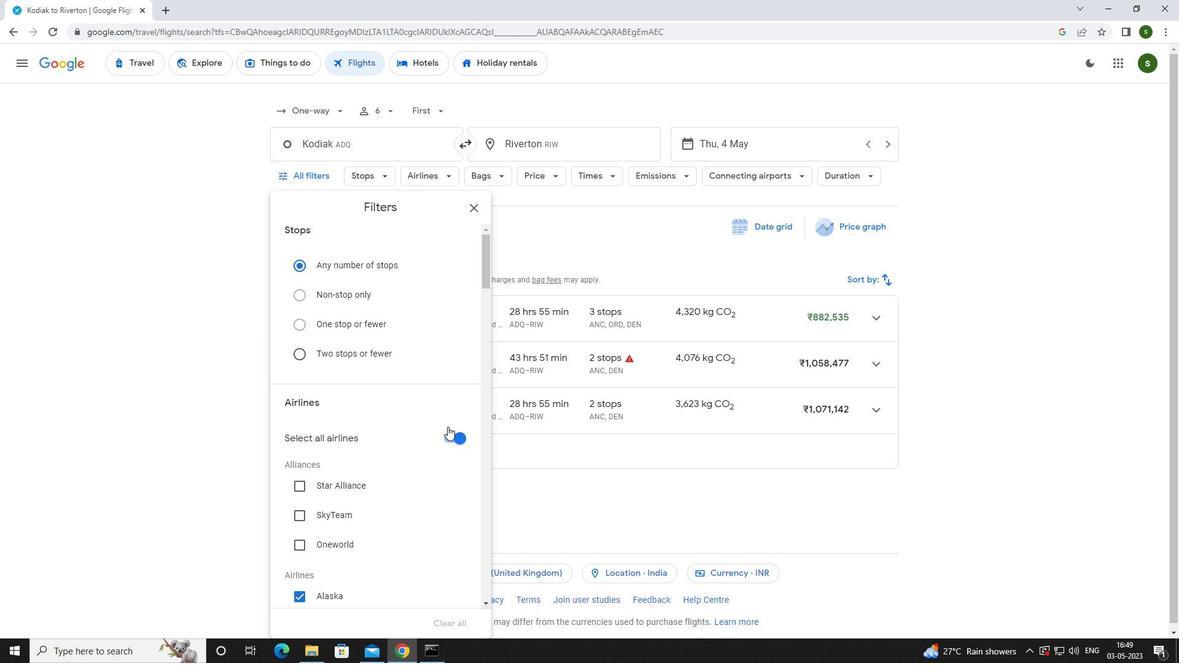 
Action: Mouse pressed left at (465, 439)
Screenshot: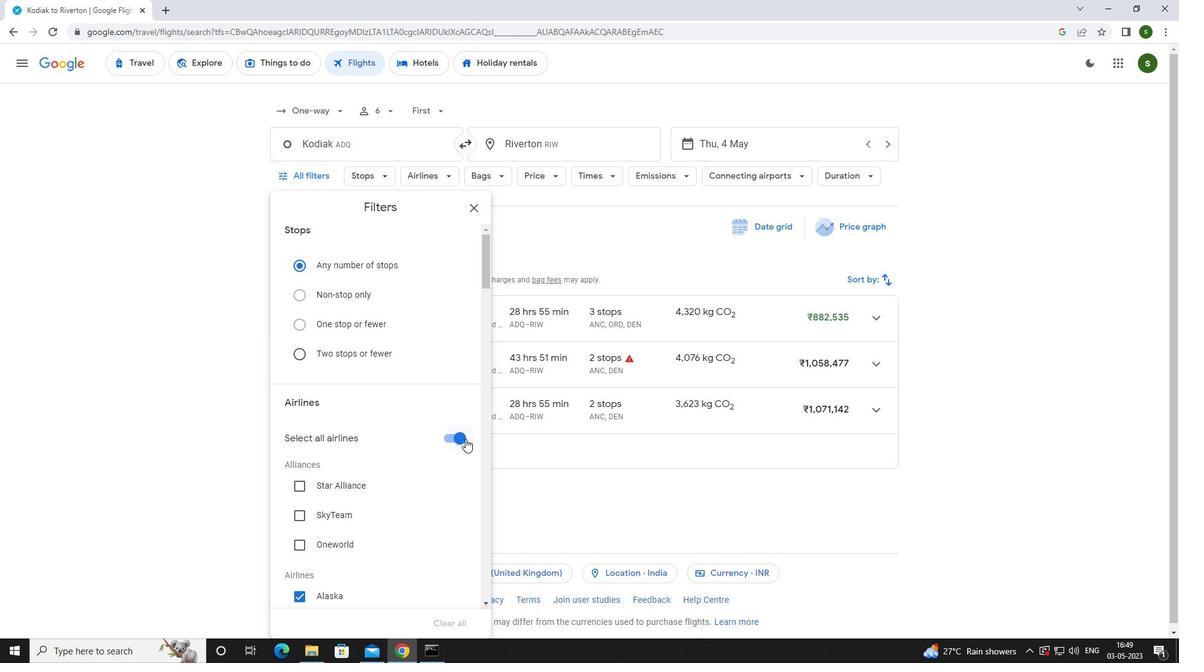 
Action: Mouse moved to (441, 385)
Screenshot: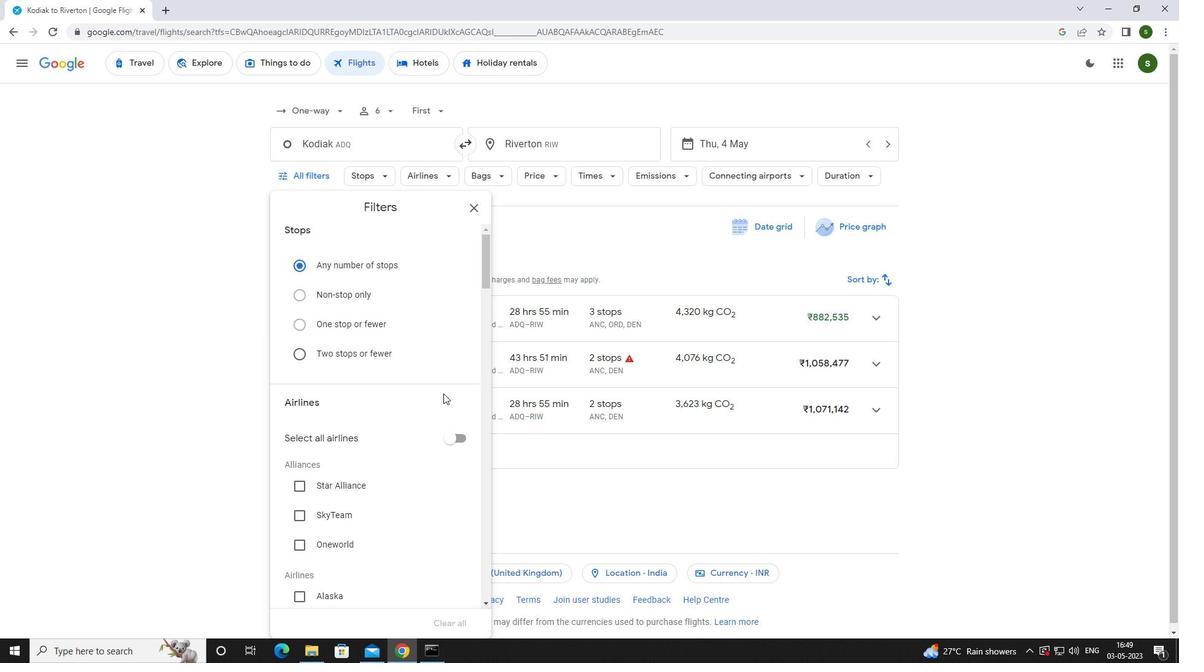 
Action: Mouse scrolled (441, 385) with delta (0, 0)
Screenshot: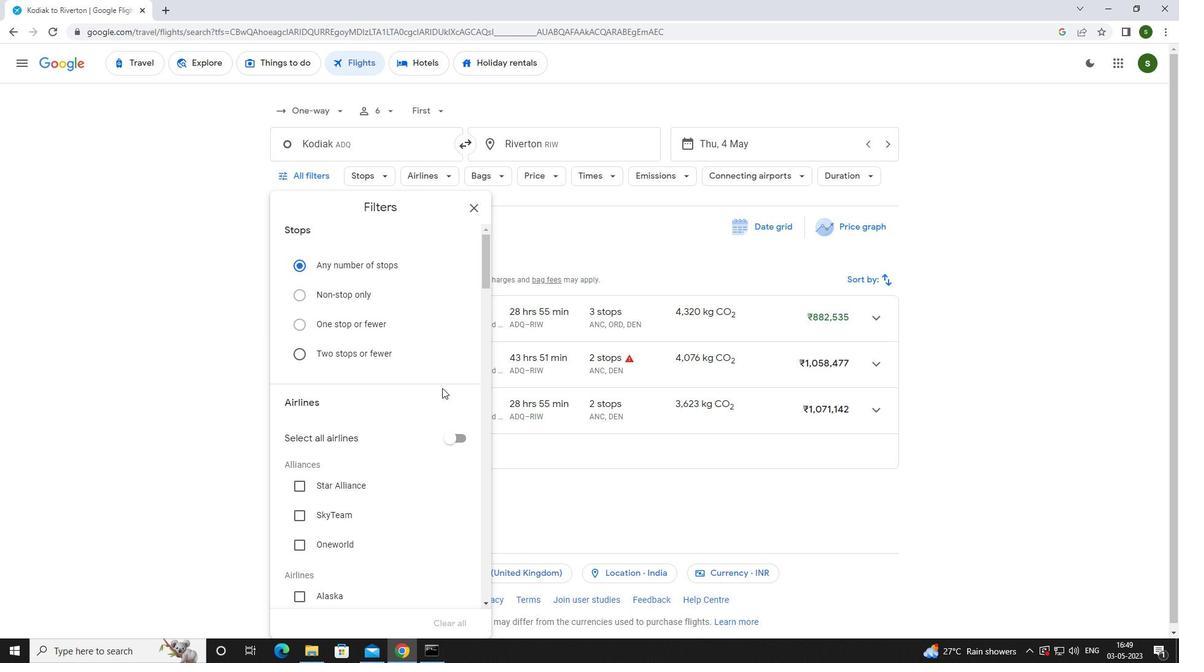 
Action: Mouse scrolled (441, 385) with delta (0, 0)
Screenshot: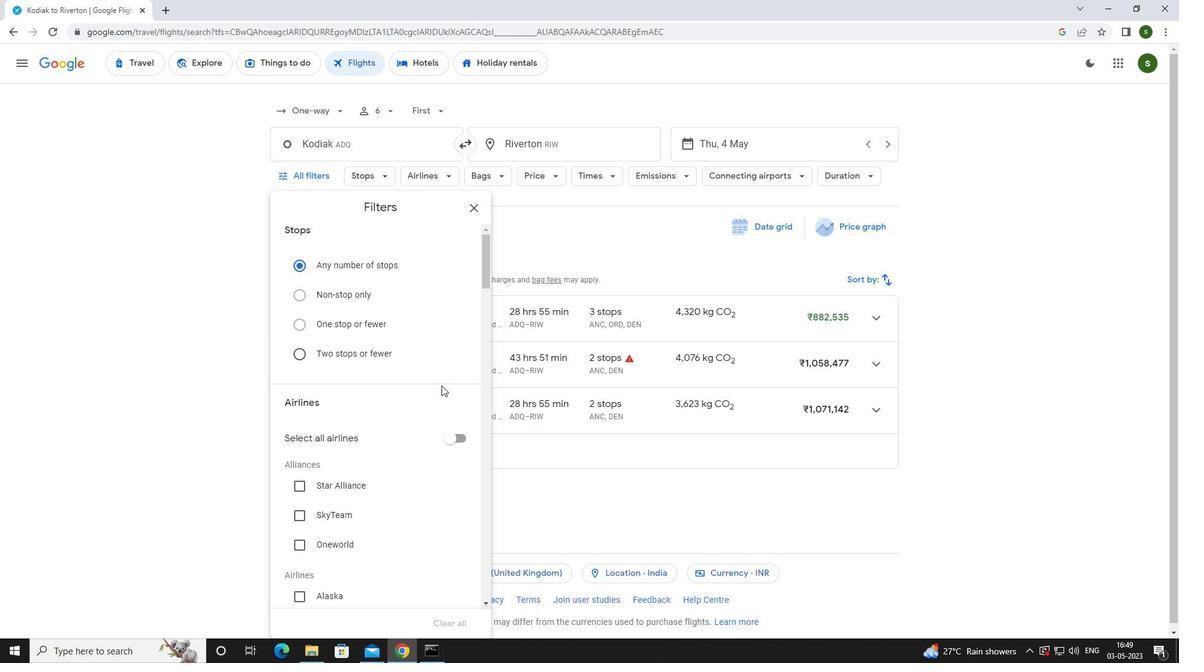 
Action: Mouse moved to (326, 468)
Screenshot: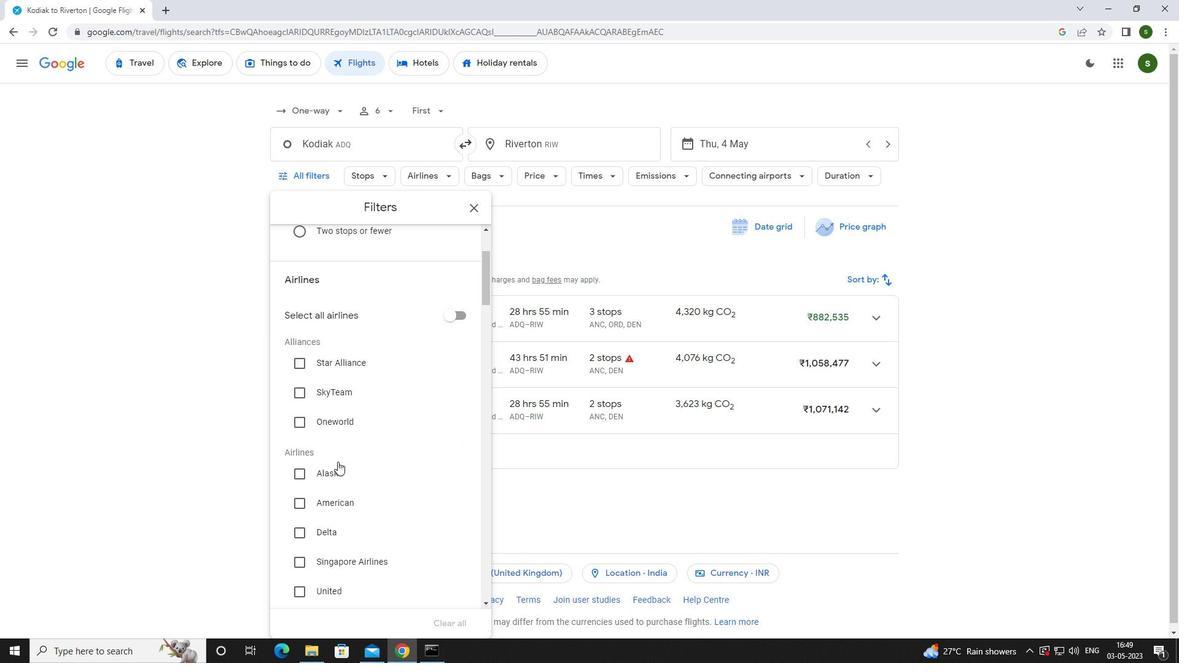 
Action: Mouse pressed left at (326, 468)
Screenshot: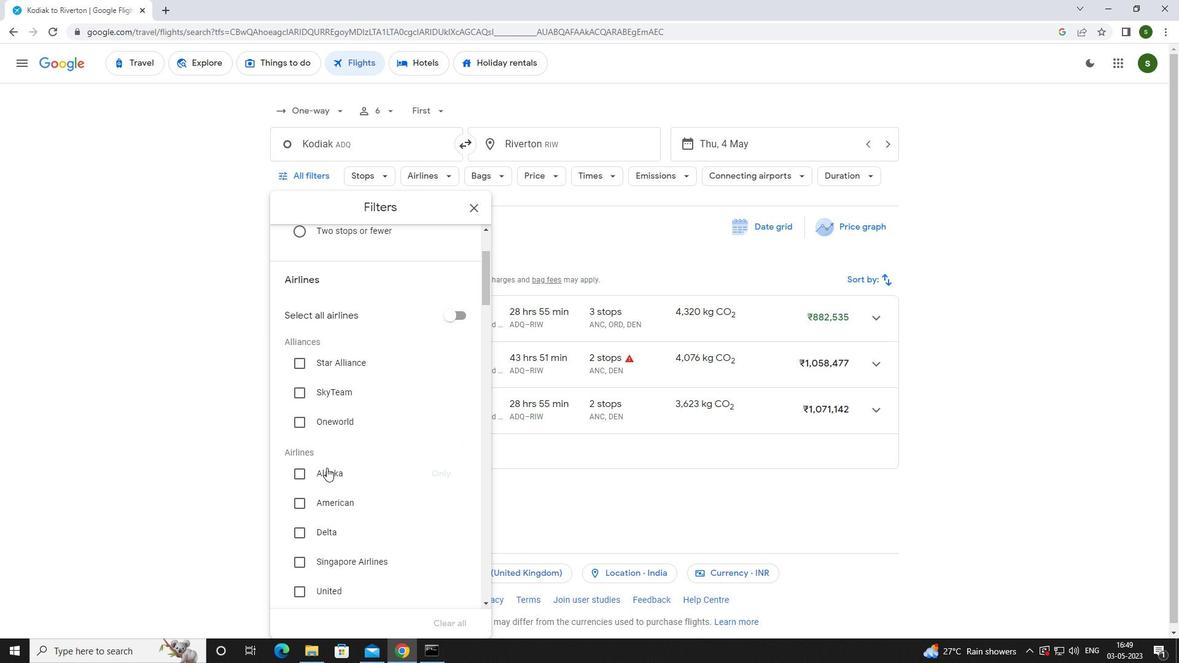 
Action: Mouse scrolled (326, 467) with delta (0, 0)
Screenshot: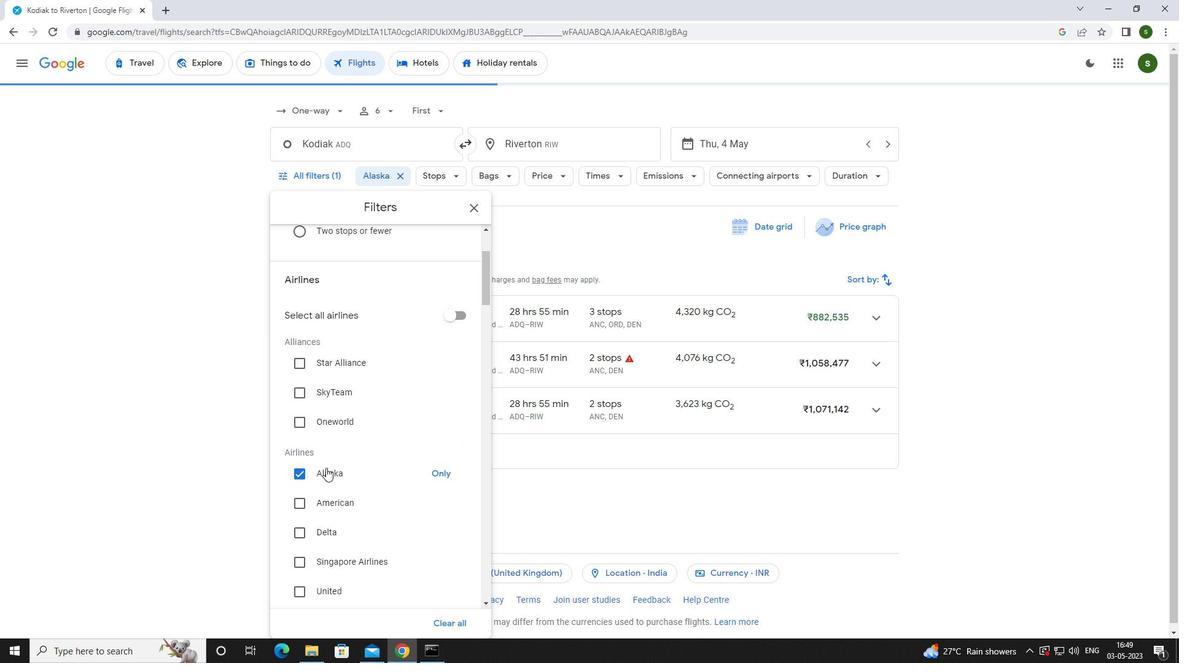 
Action: Mouse scrolled (326, 467) with delta (0, 0)
Screenshot: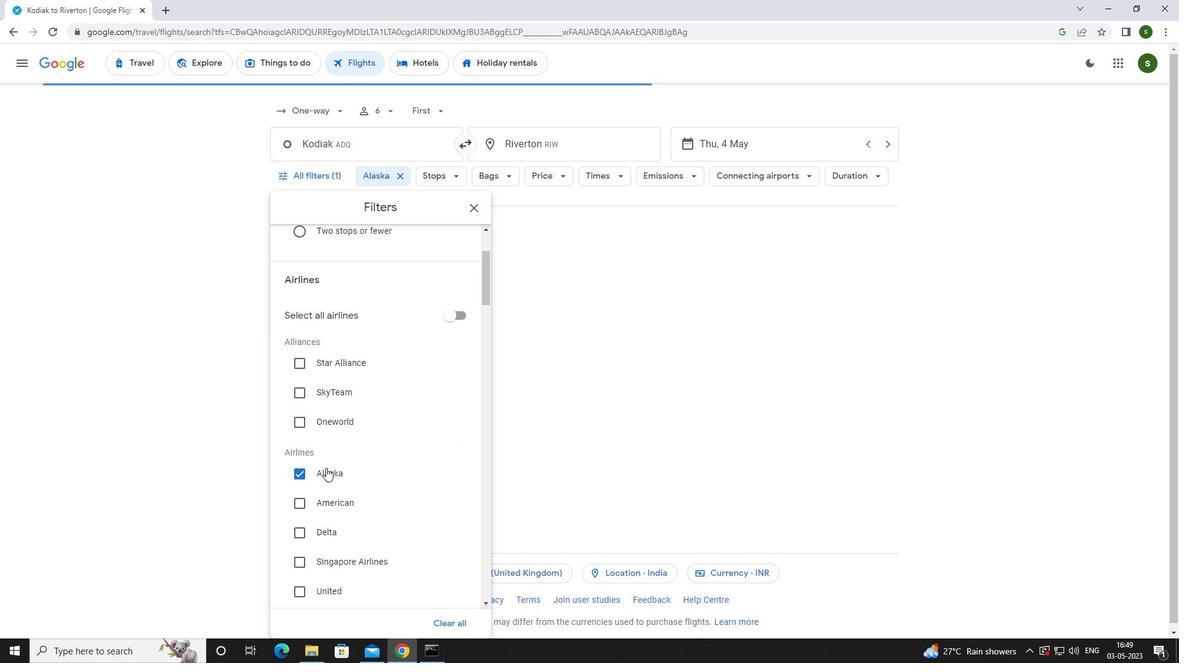 
Action: Mouse scrolled (326, 467) with delta (0, 0)
Screenshot: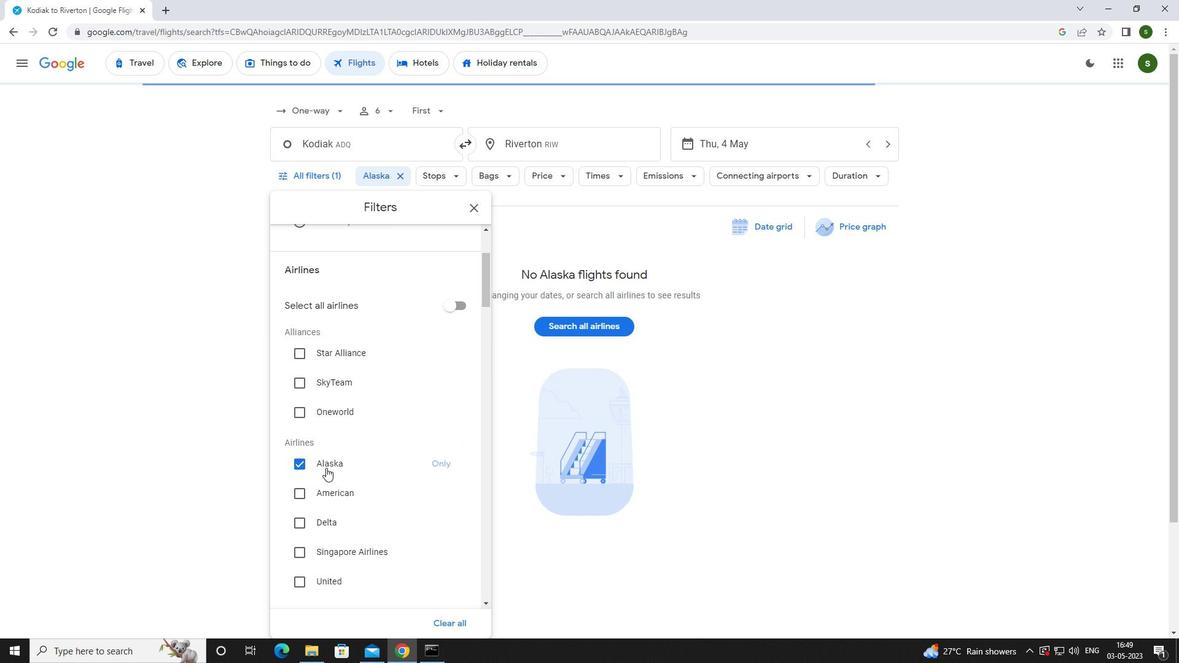 
Action: Mouse scrolled (326, 467) with delta (0, 0)
Screenshot: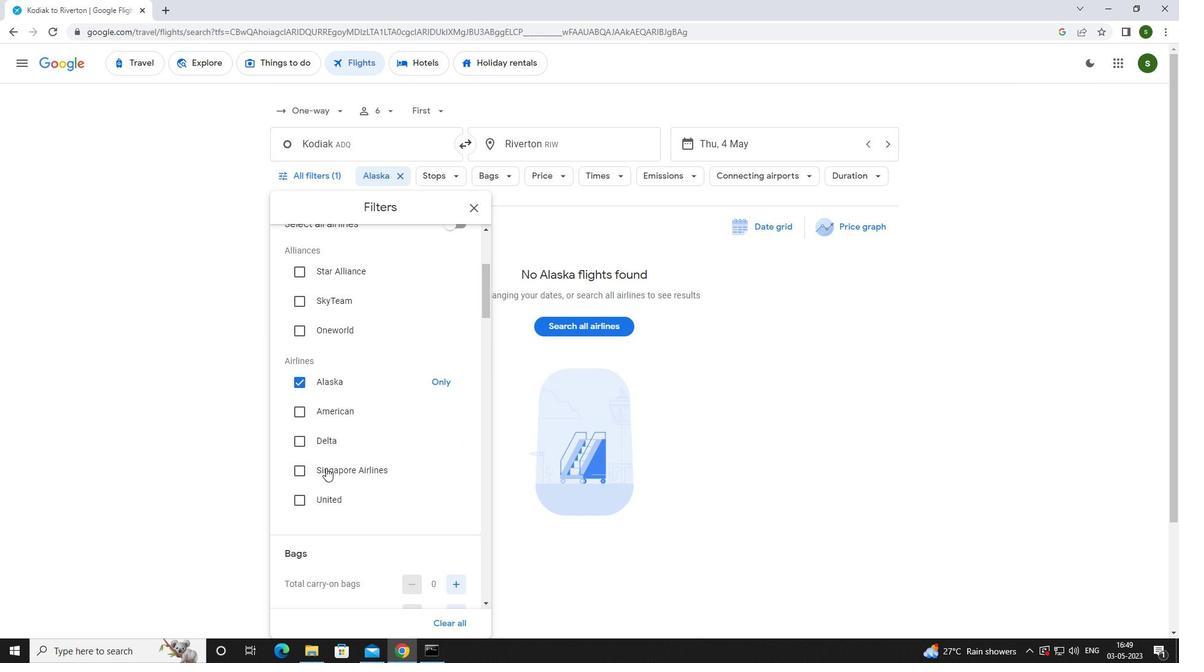 
Action: Mouse moved to (457, 464)
Screenshot: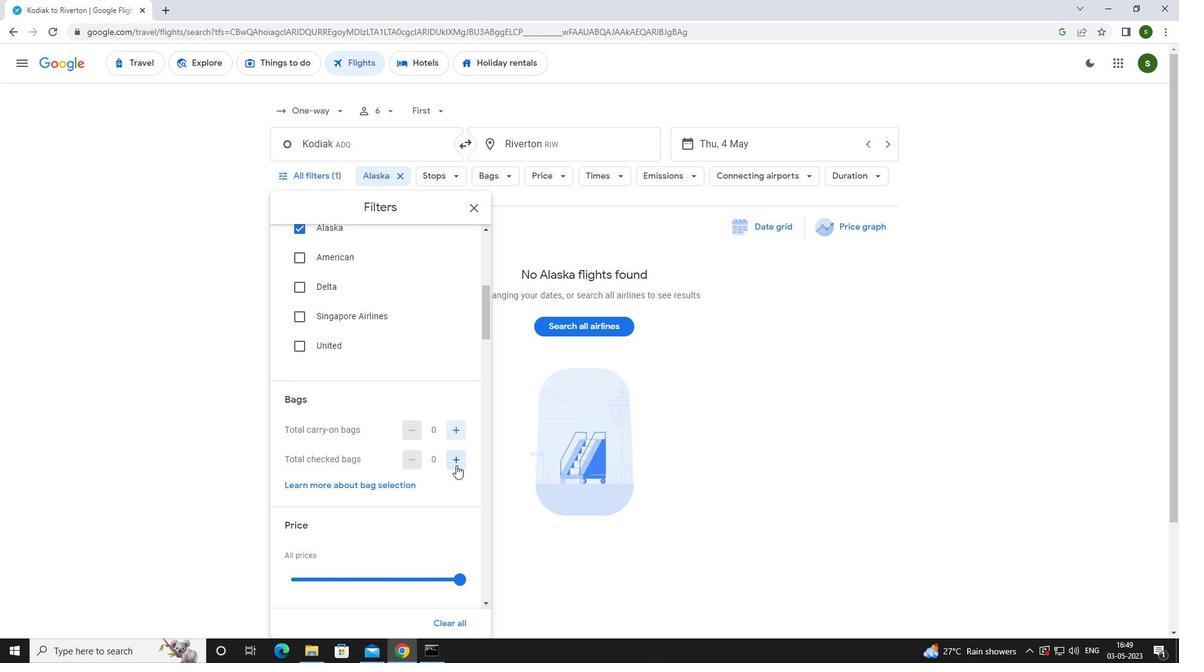 
Action: Mouse pressed left at (457, 464)
Screenshot: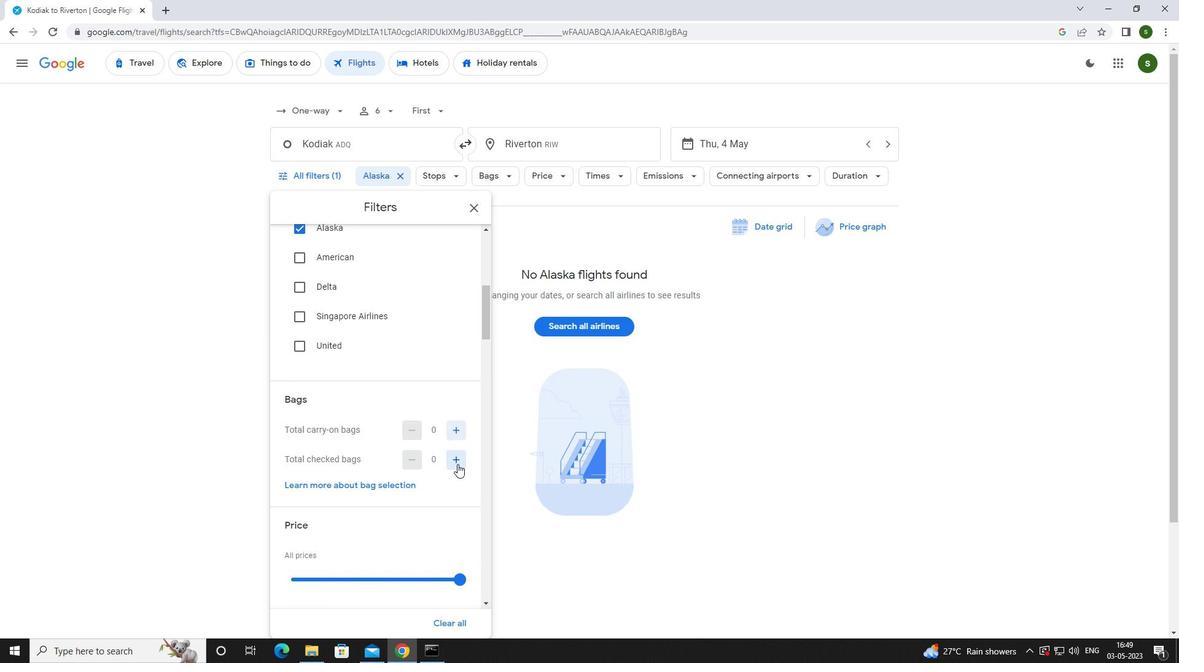 
Action: Mouse scrolled (457, 463) with delta (0, 0)
Screenshot: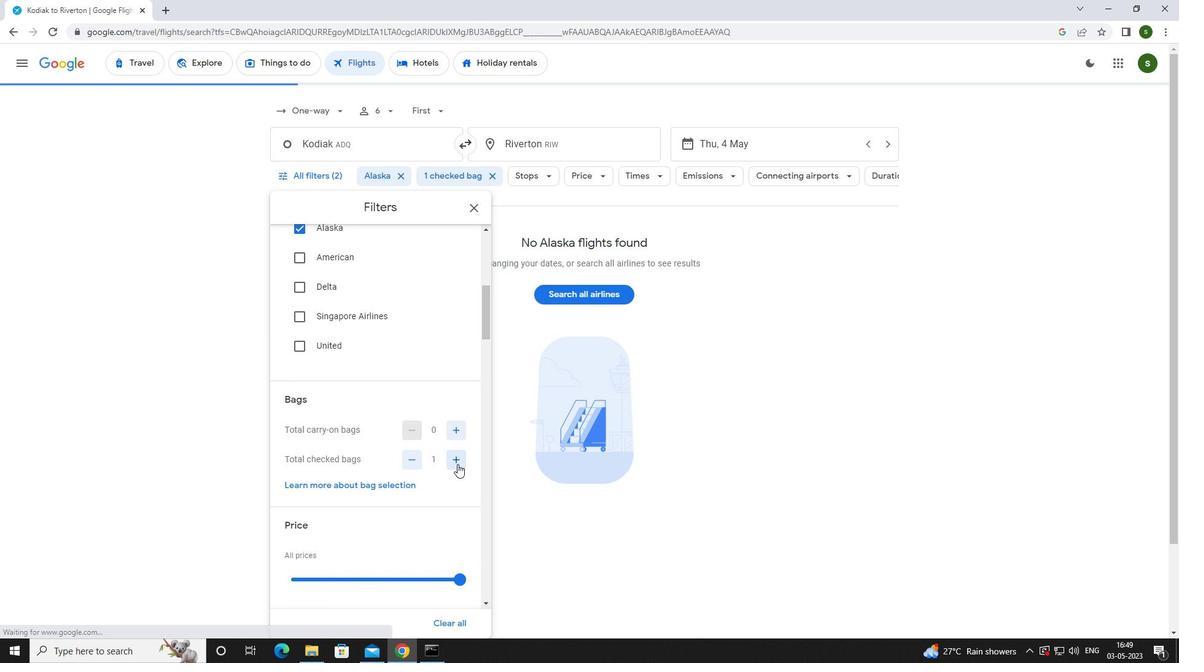 
Action: Mouse scrolled (457, 463) with delta (0, 0)
Screenshot: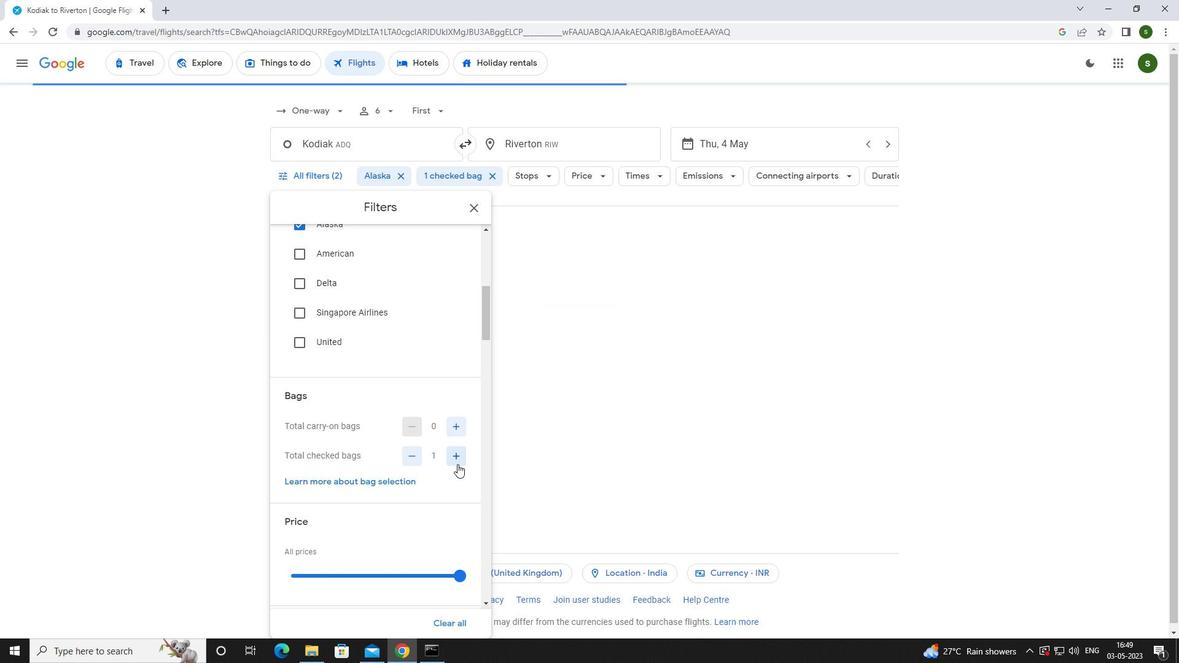 
Action: Mouse scrolled (457, 463) with delta (0, 0)
Screenshot: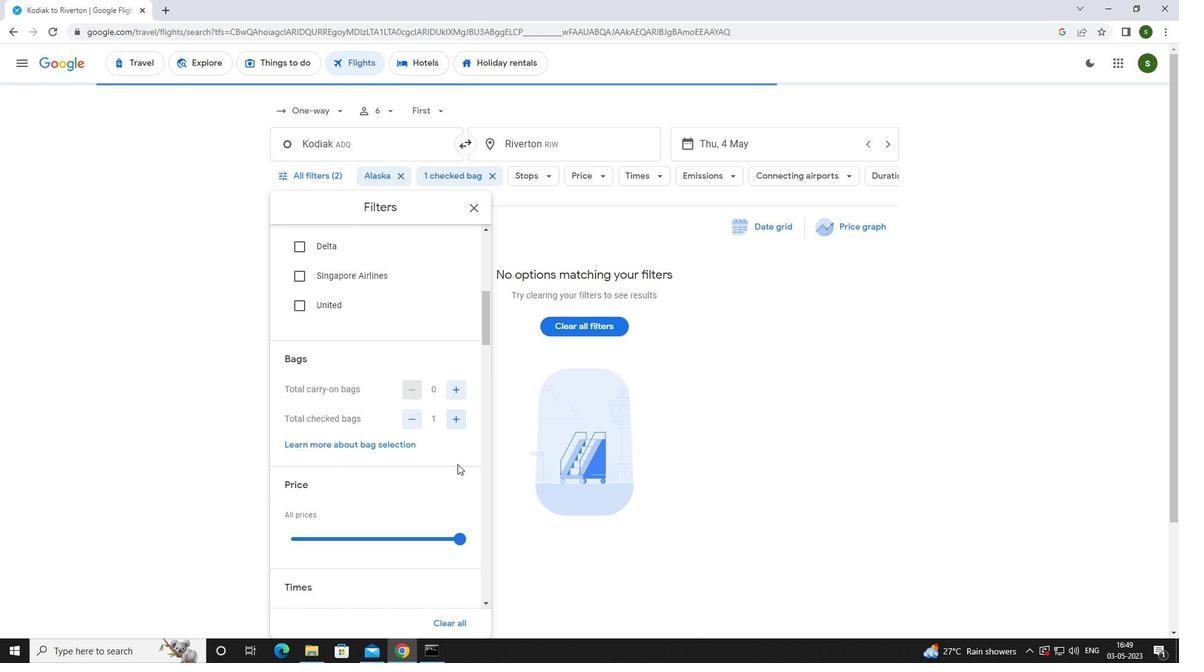 
Action: Mouse moved to (463, 401)
Screenshot: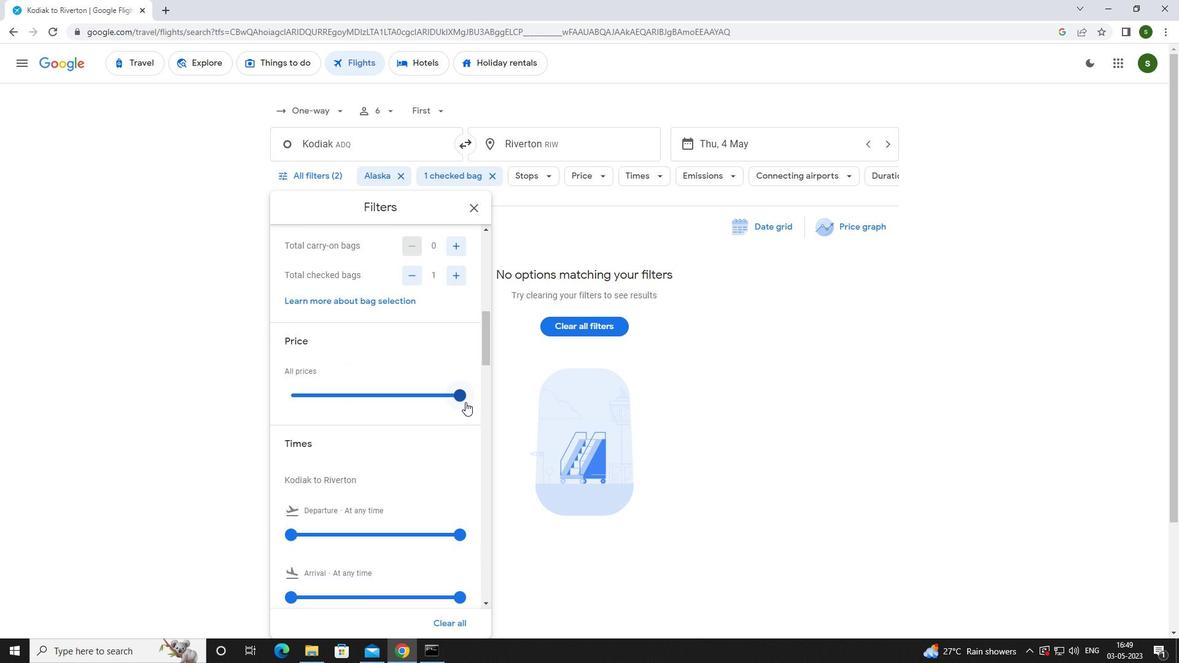 
Action: Mouse pressed left at (463, 401)
Screenshot: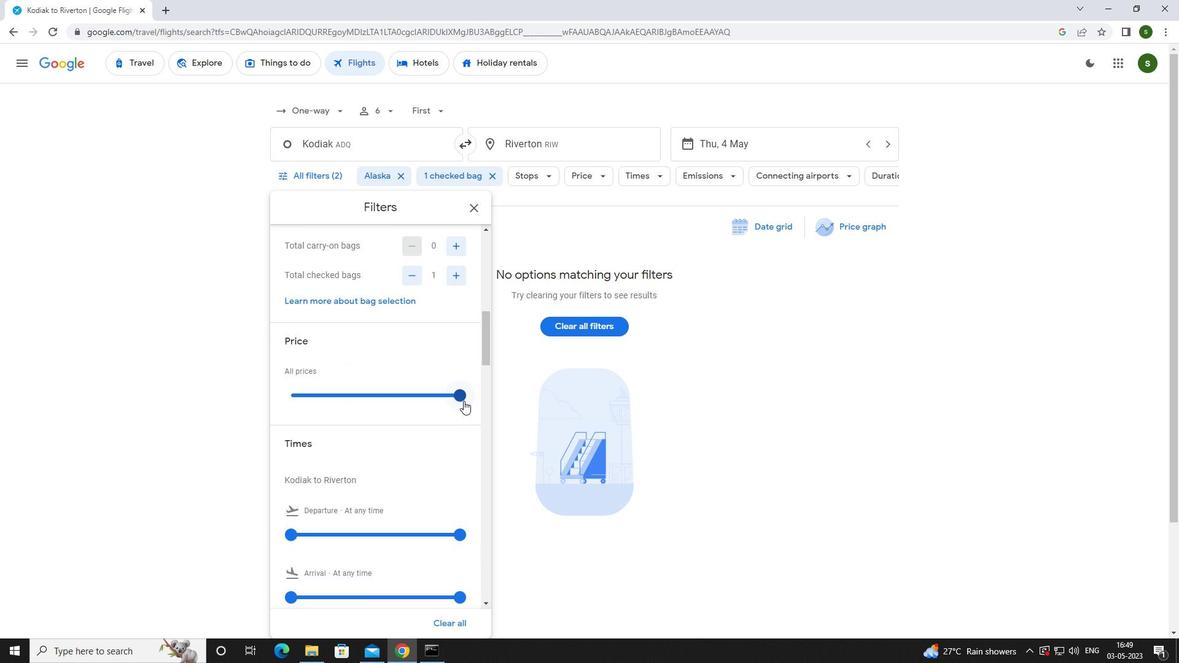 
Action: Mouse moved to (312, 423)
Screenshot: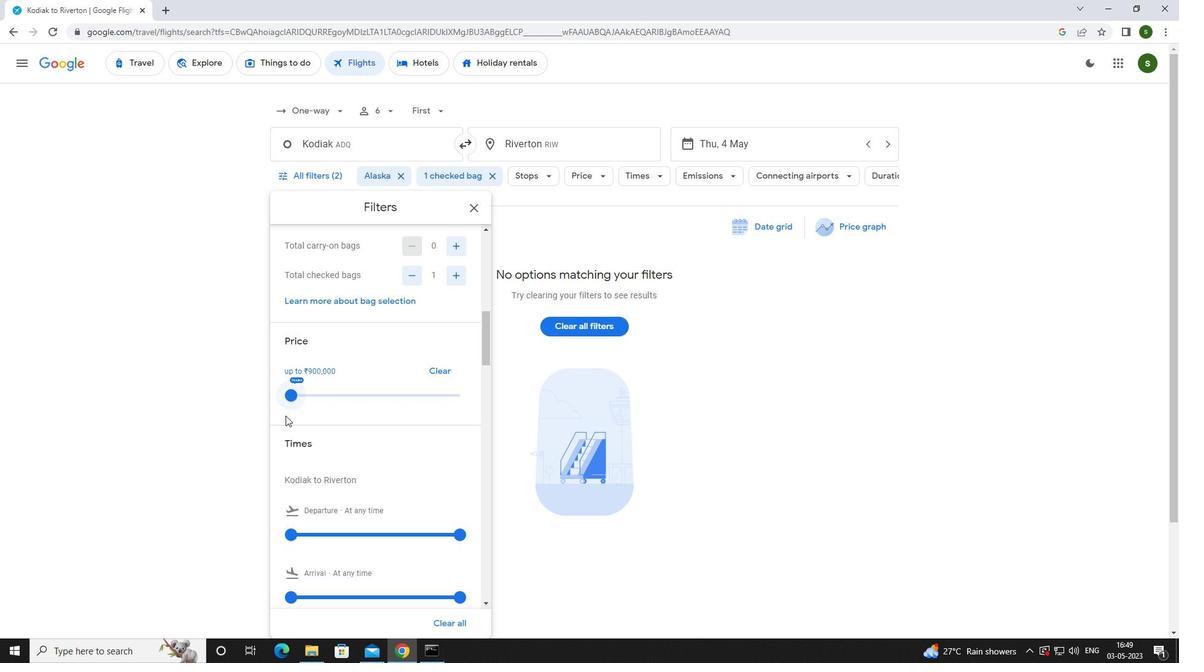 
Action: Mouse scrolled (312, 422) with delta (0, 0)
Screenshot: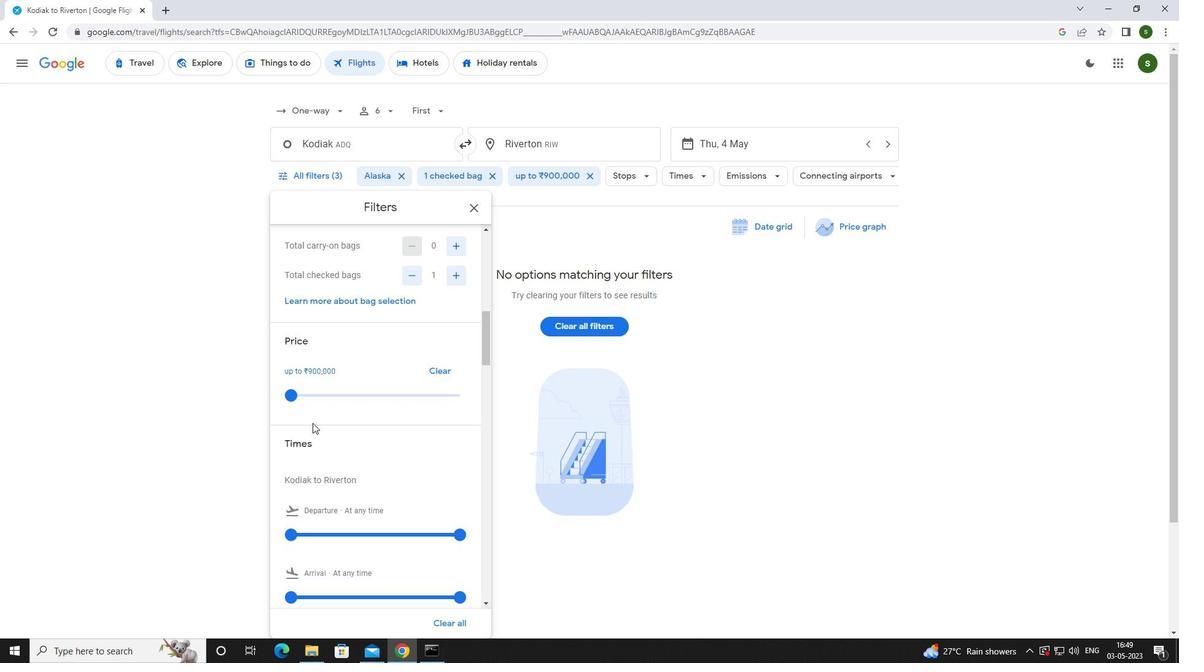 
Action: Mouse moved to (291, 476)
Screenshot: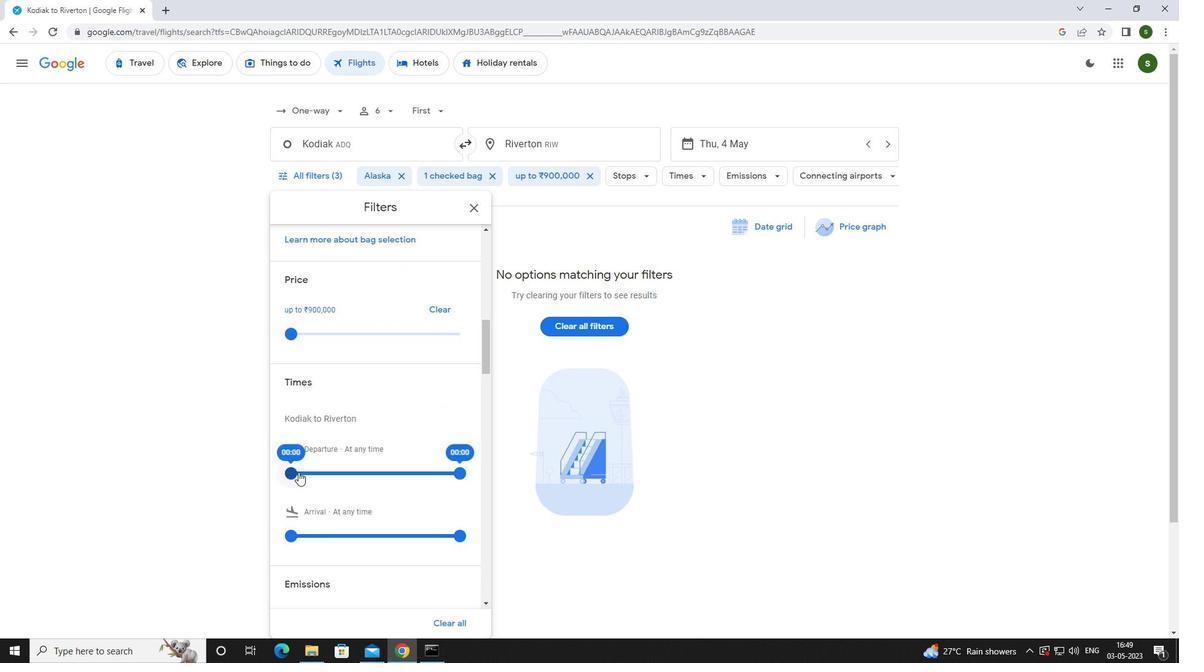 
Action: Mouse pressed left at (291, 476)
Screenshot: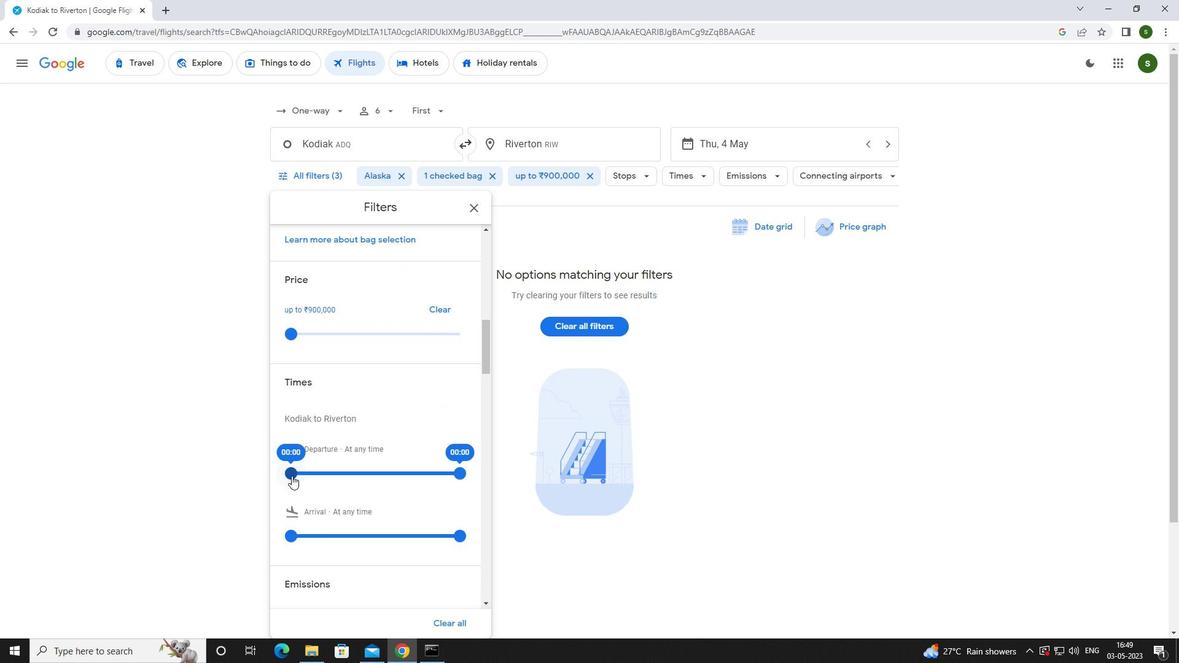 
Action: Mouse moved to (641, 487)
Screenshot: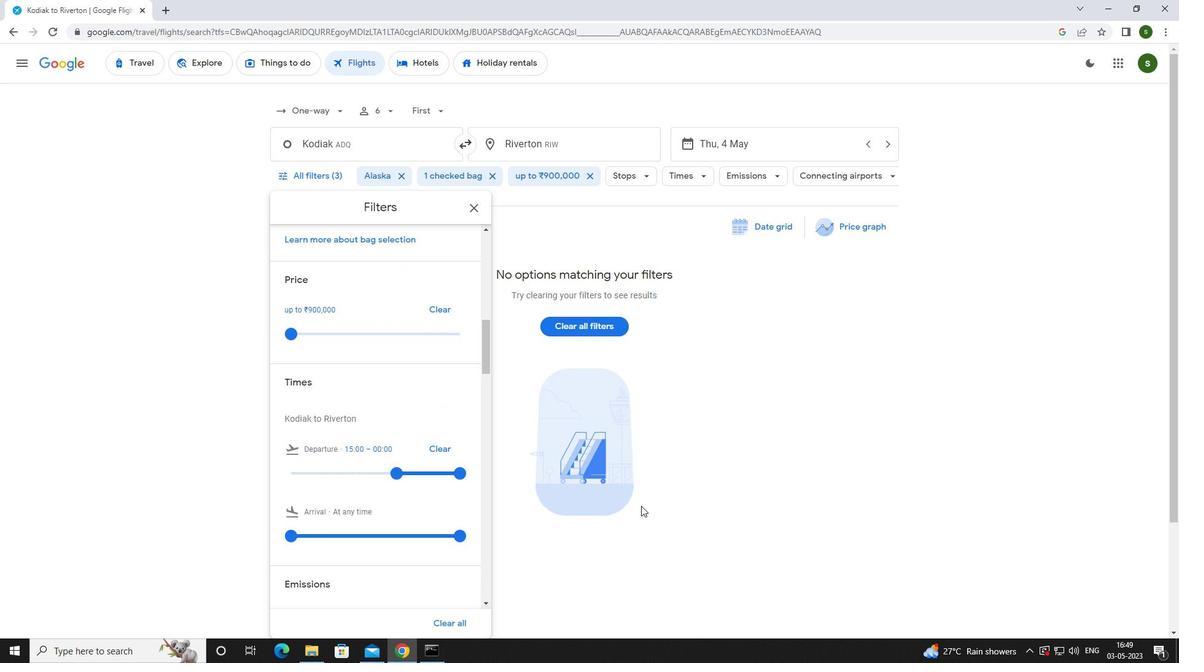
Action: Mouse pressed left at (641, 487)
Screenshot: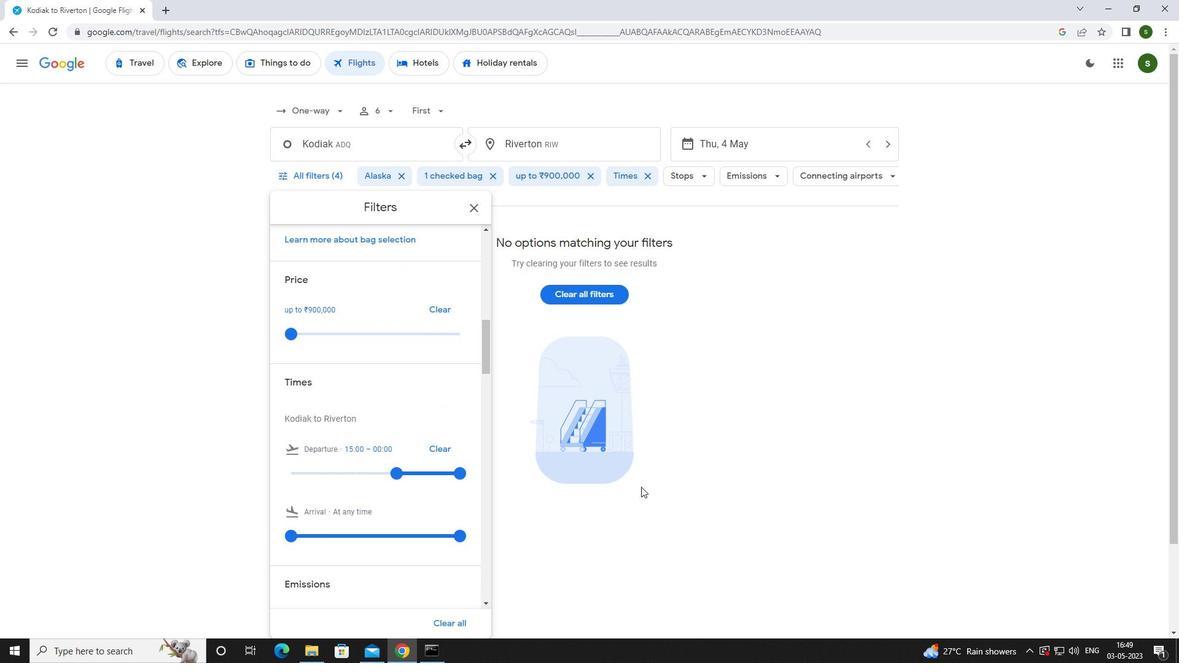 
Action: Mouse moved to (643, 485)
Screenshot: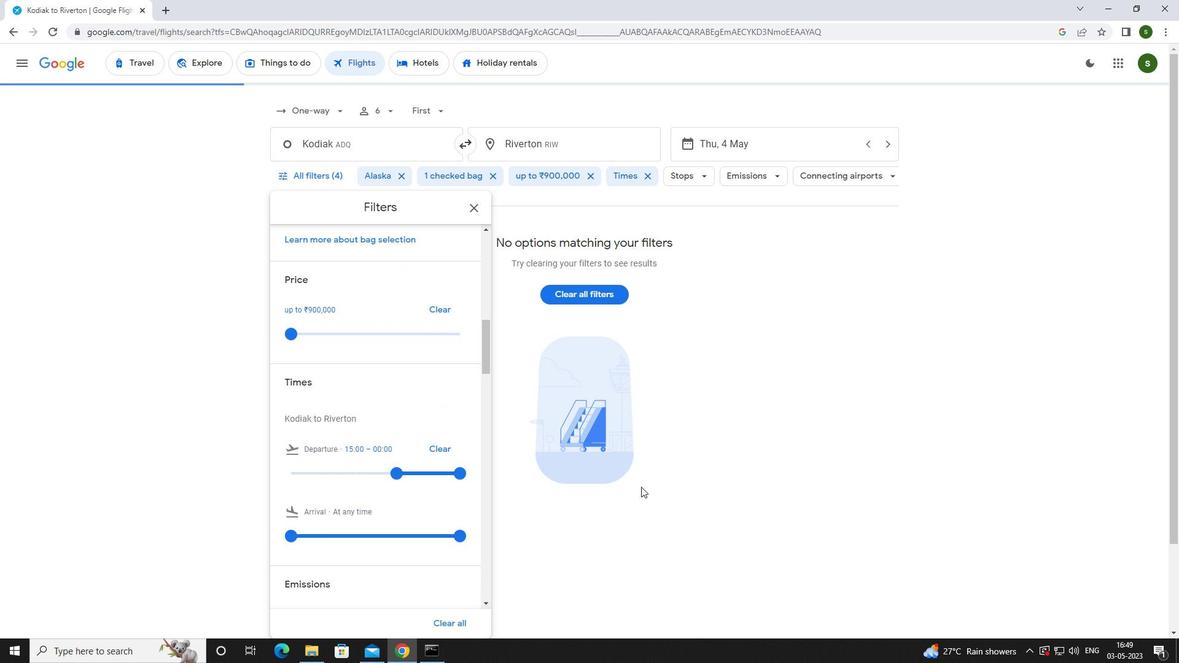 
